 Task: Open a blank worksheet and write heading  Budget GuruAdd Categories in a column and its values below  'Housing, Transportation, Groceries, Utilities, Entertainment, Dining Out, Health, Miscellaneous, Savings & Total. 'Add Budgeted amount in next column and its values below  $1,500, $300, $400, $200, $150, $250, $100, $200, $500 & $4,600. Add Actual amountin next column and its values below   $1,400, $280, $420, $180, $170, $230, $120, $180, $520 & $4,500. Add Difference in next column and its values below  -$100, -$20, +$20, -$20, +$20, -$20, +$20, -$20, +$20 & -$100Save page AssetVal logbookbook
Action: Mouse pressed left at (195, 53)
Screenshot: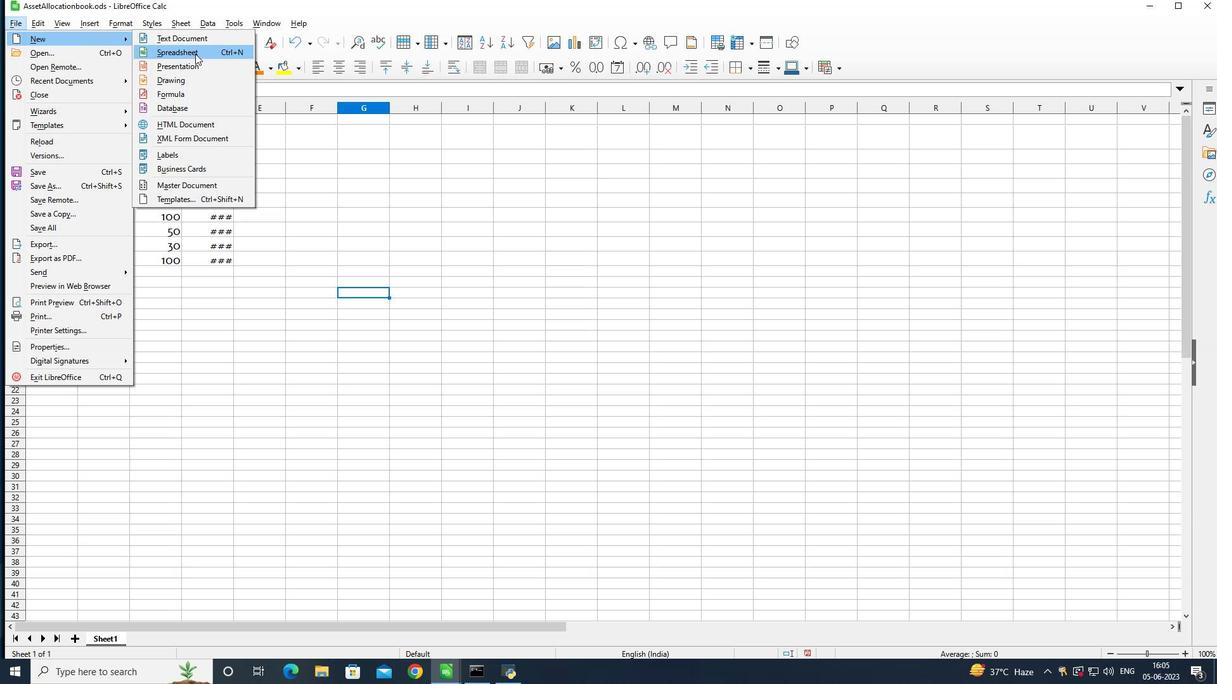
Action: Mouse moved to (83, 126)
Screenshot: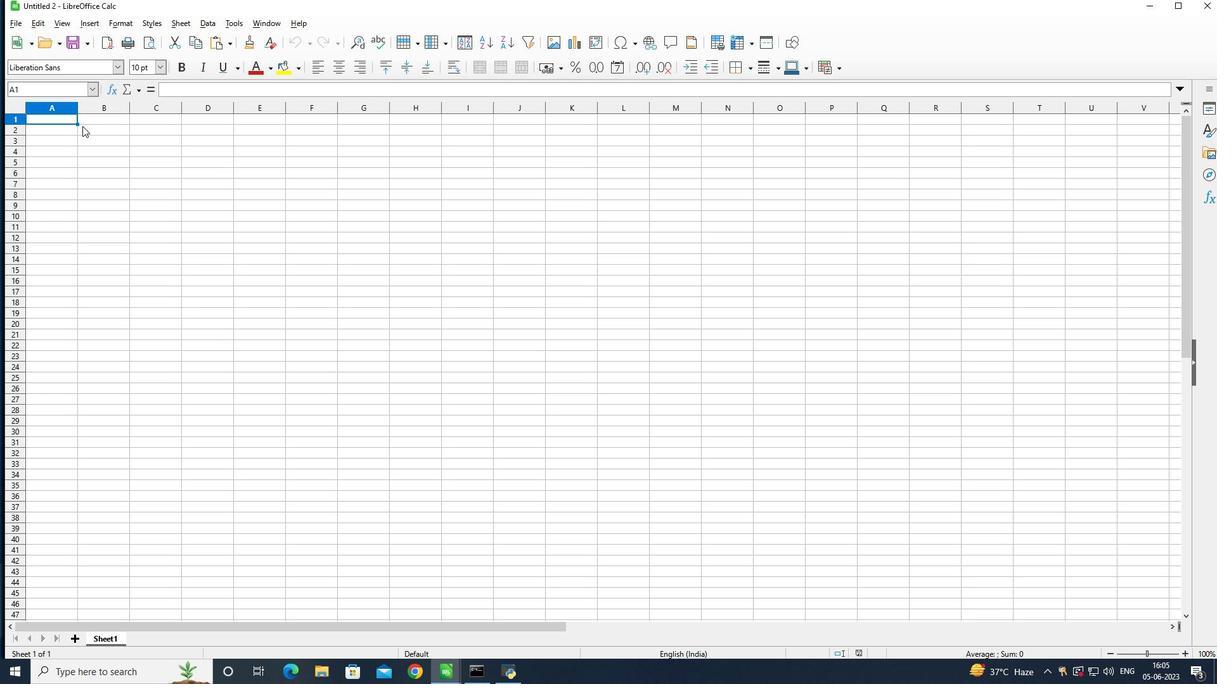 
Action: Mouse pressed left at (83, 126)
Screenshot: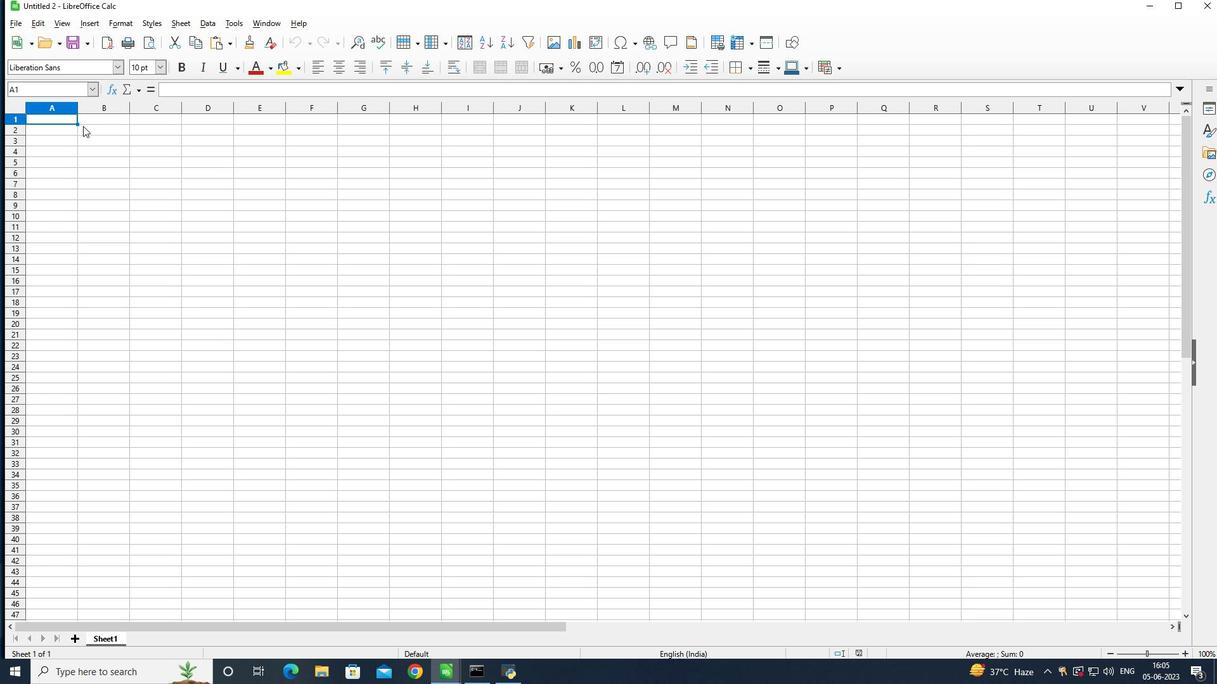 
Action: Mouse moved to (150, 116)
Screenshot: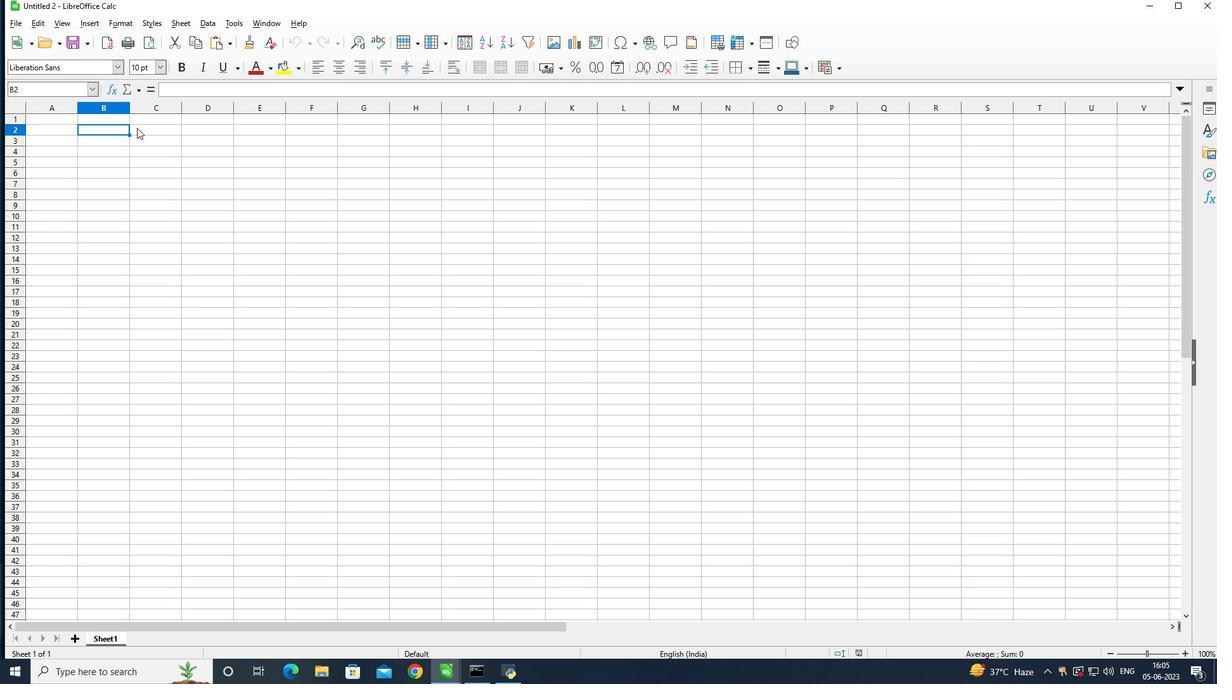 
Action: Key pressed <Key.shift>Budget<Key.space><Key.shift><Key.shift><Key.shift>Guru<Key.enter>
Screenshot: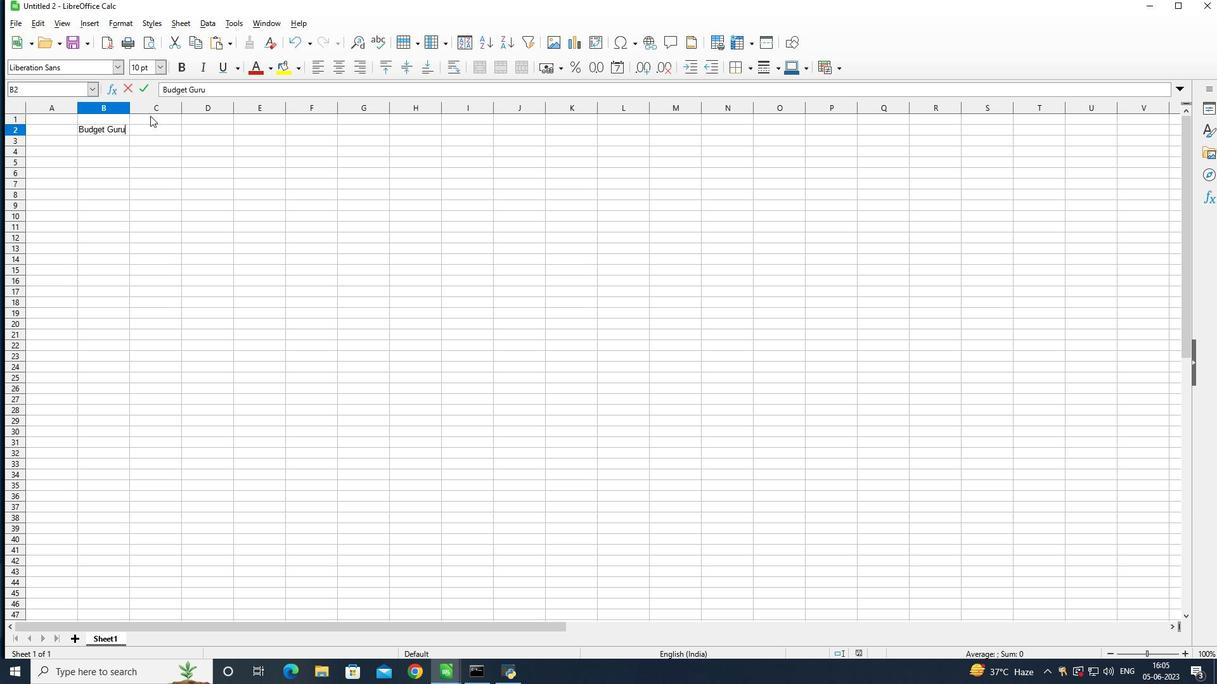 
Action: Mouse moved to (40, 138)
Screenshot: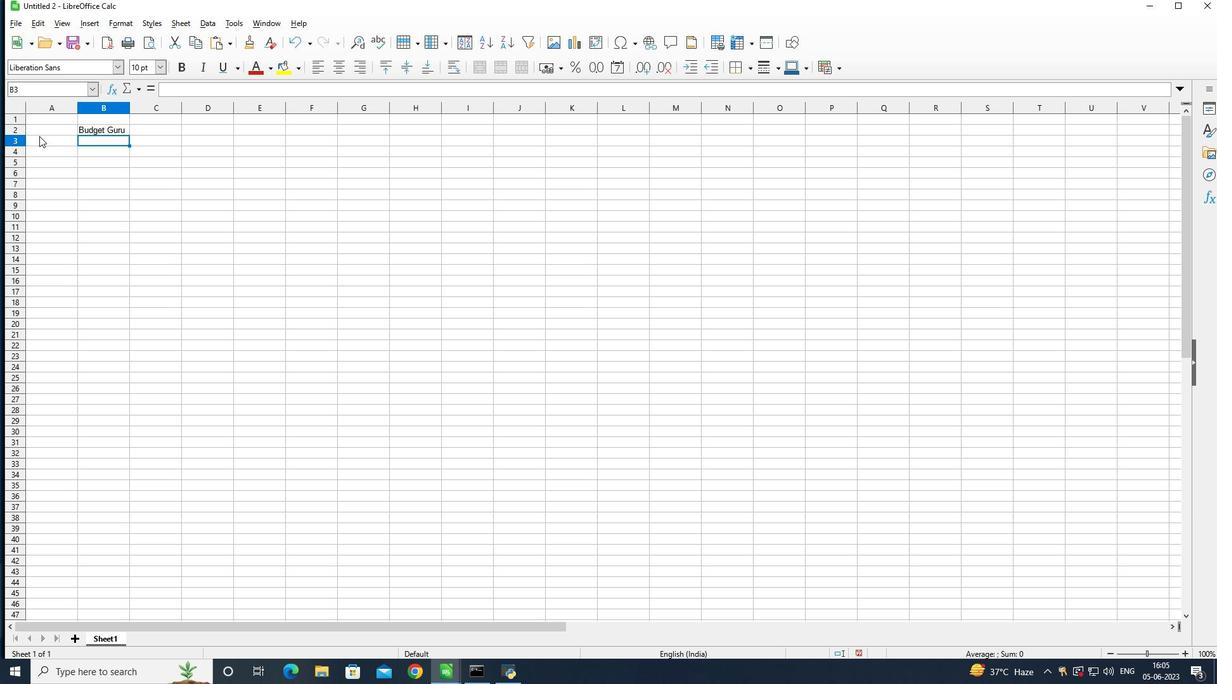 
Action: Mouse pressed left at (40, 138)
Screenshot: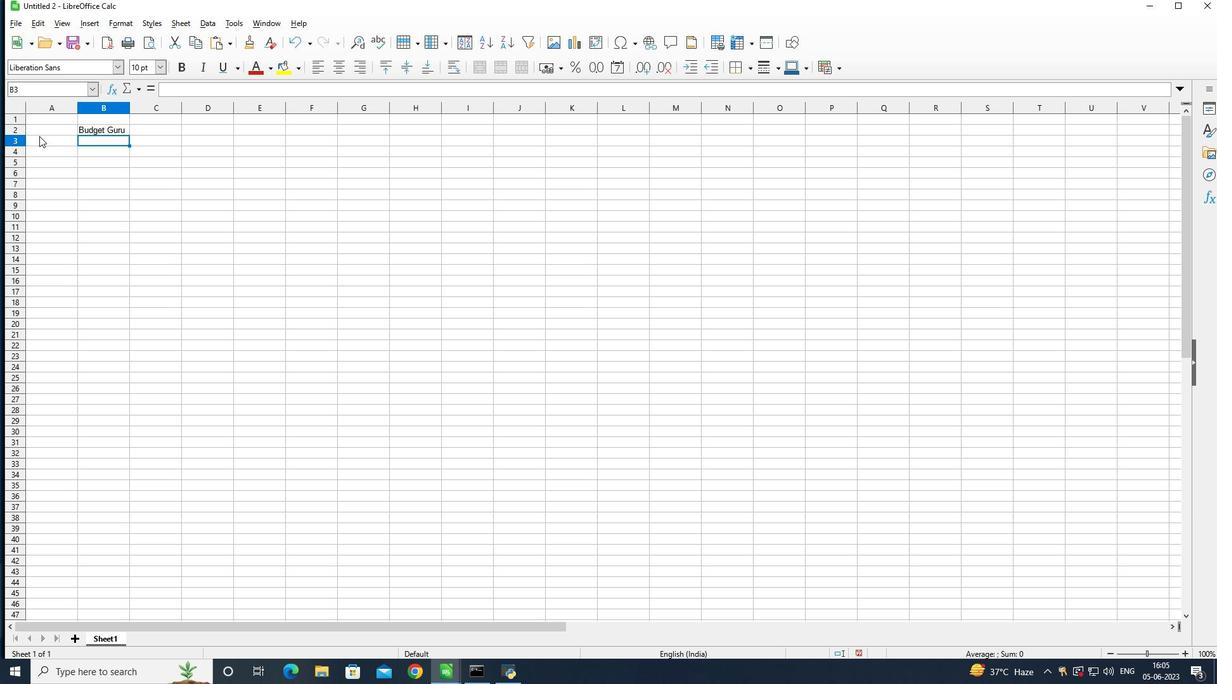 
Action: Mouse moved to (122, 166)
Screenshot: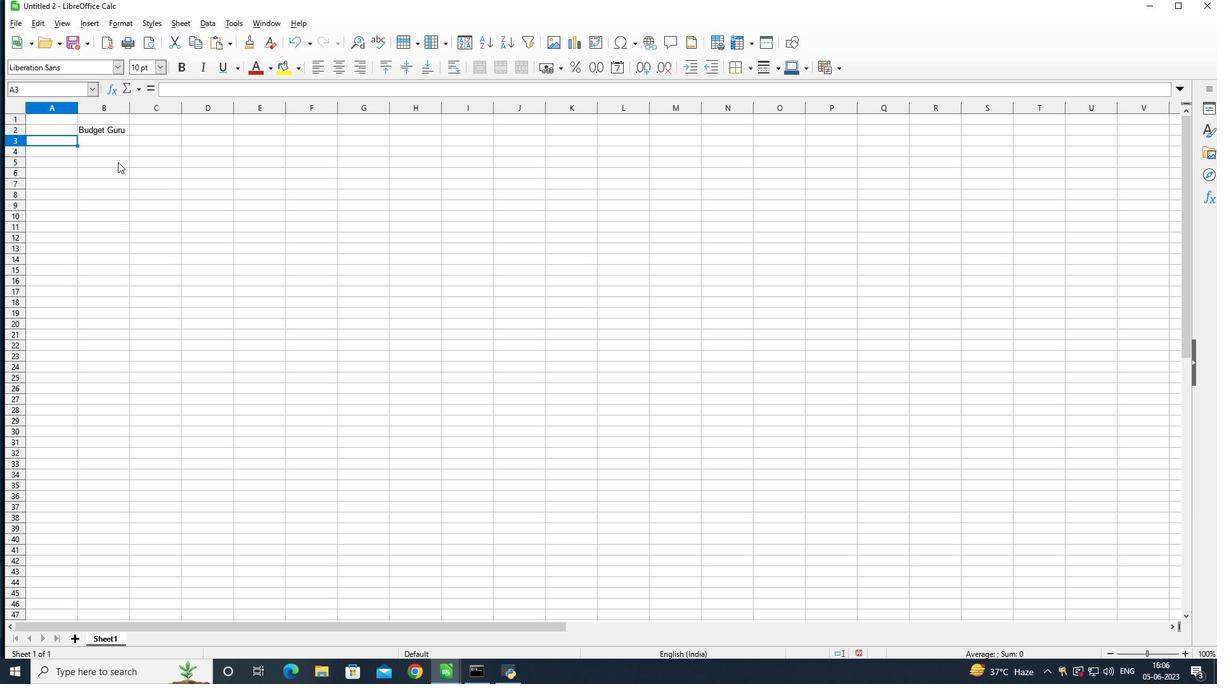
Action: Key pressed <Key.shift>Categories<Key.enter><Key.shift>Housing<Key.enter><Key.shift>Transportation<Key.enter><Key.shift>Groero<Key.backspace>ies<Key.enter><Key.shift><Key.shift><Key.shift><Key.shift>Utilities<Key.enter><Key.shift><Key.shift><Key.shift><Key.shift><Key.shift><Key.shift><Key.shift>Entertainment<Key.enter><Key.shift>Dining<Key.space><Key.shift>Out<Key.enter><Key.shift>Health<Key.enter><Key.shift>Miscellaneouss<Key.enter><Key.shift>Saving<Key.enter><Key.shift>Total<Key.enter>
Screenshot: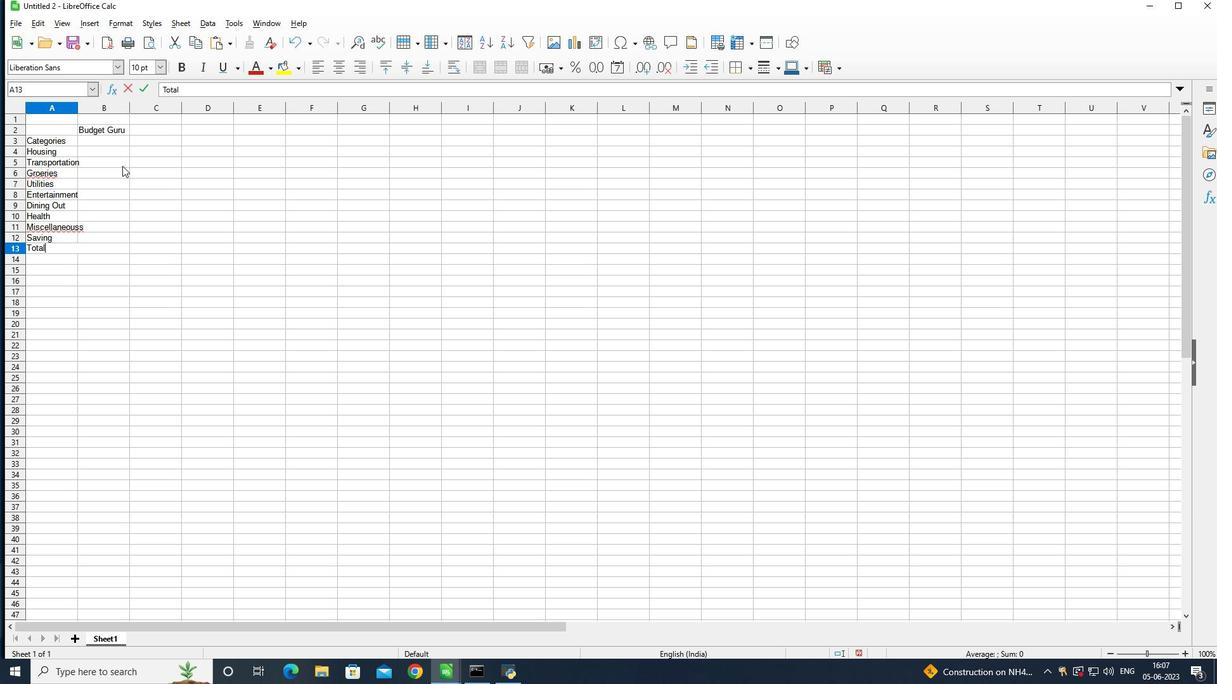 
Action: Mouse moved to (77, 104)
Screenshot: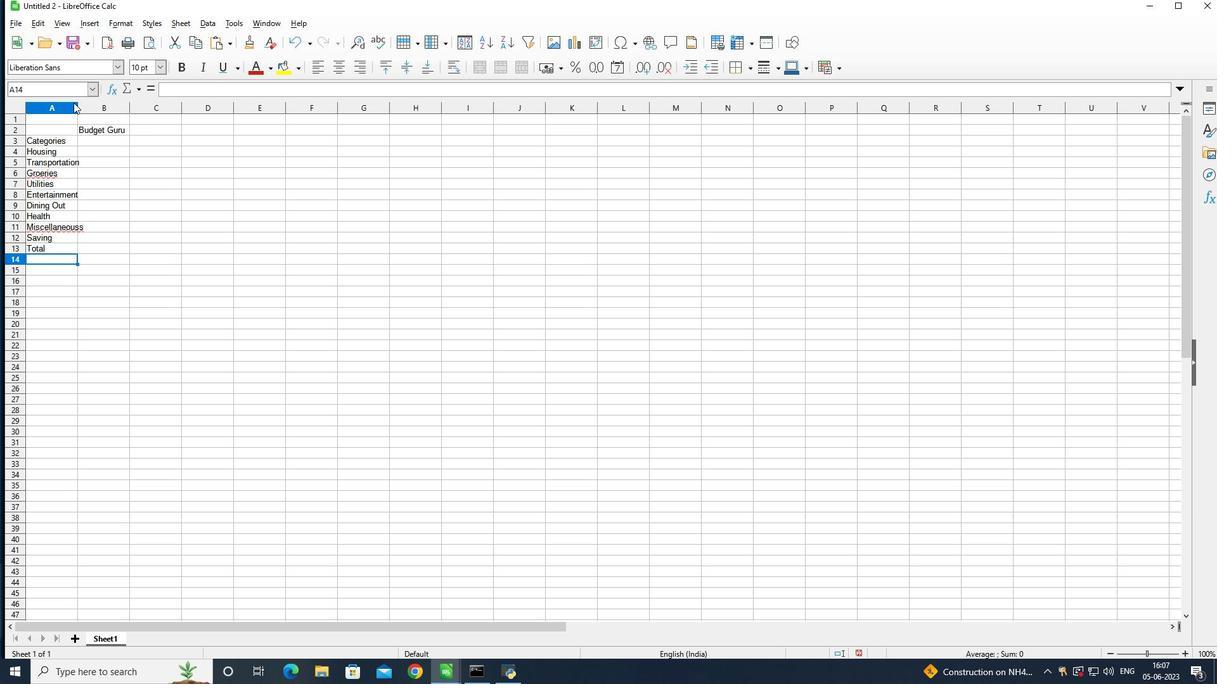 
Action: Mouse pressed left at (77, 104)
Screenshot: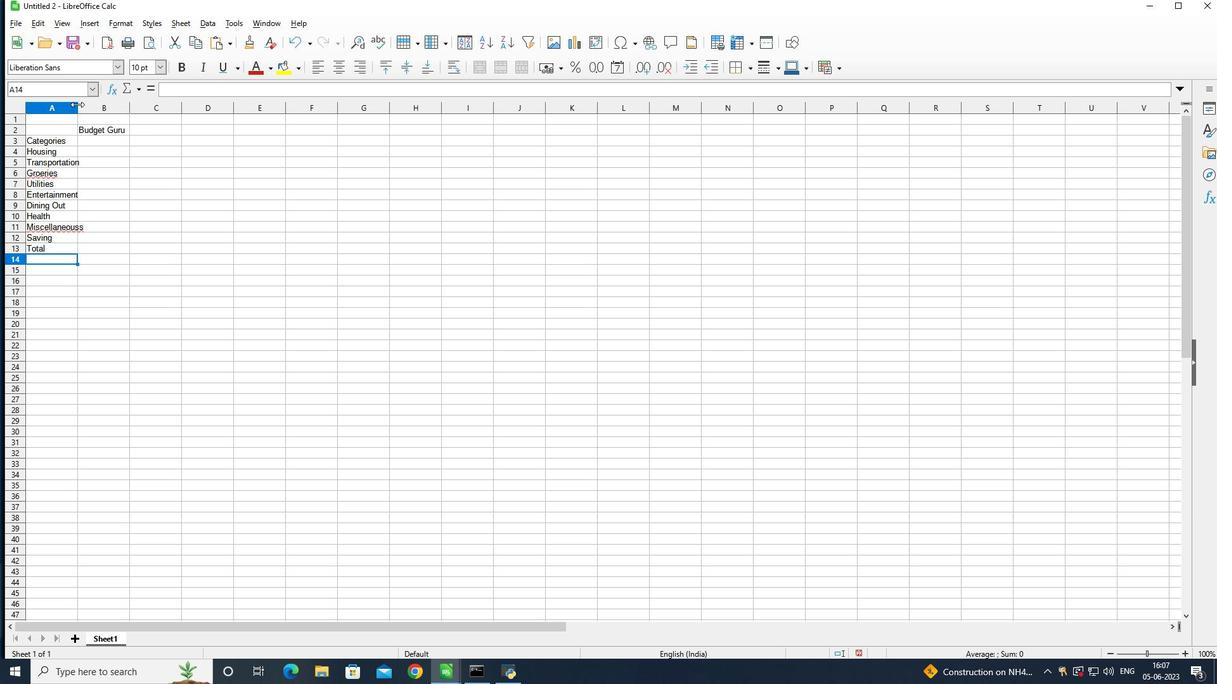 
Action: Mouse moved to (173, 105)
Screenshot: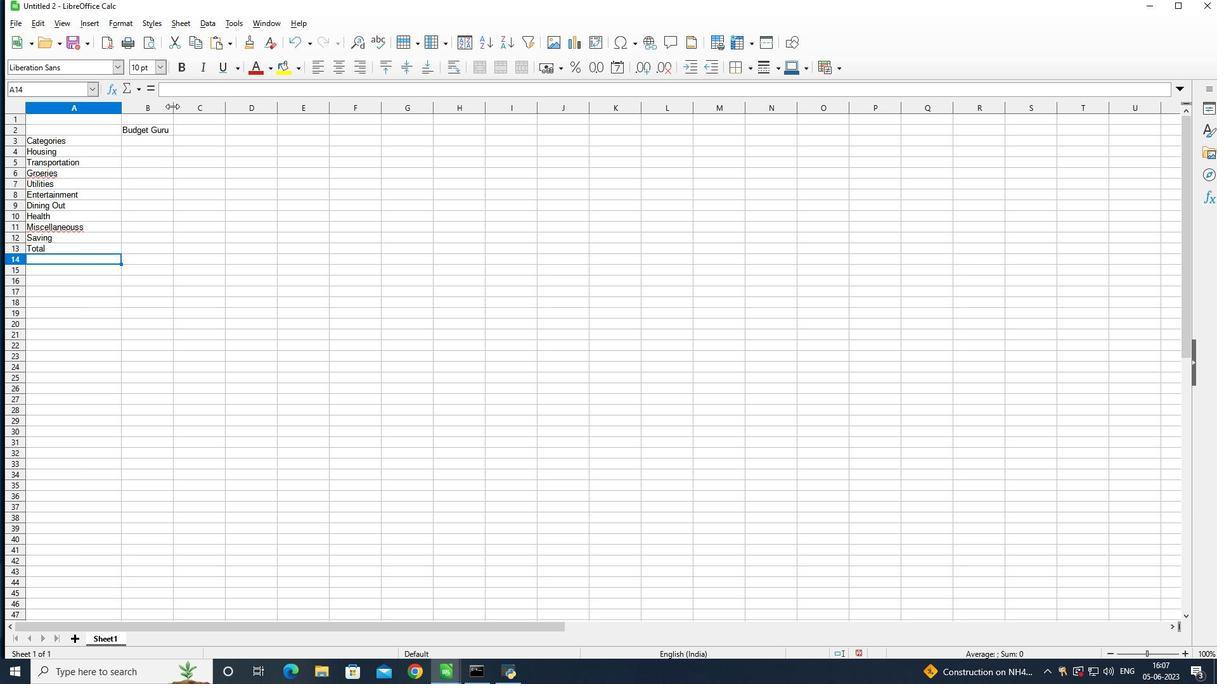 
Action: Mouse pressed left at (173, 105)
Screenshot: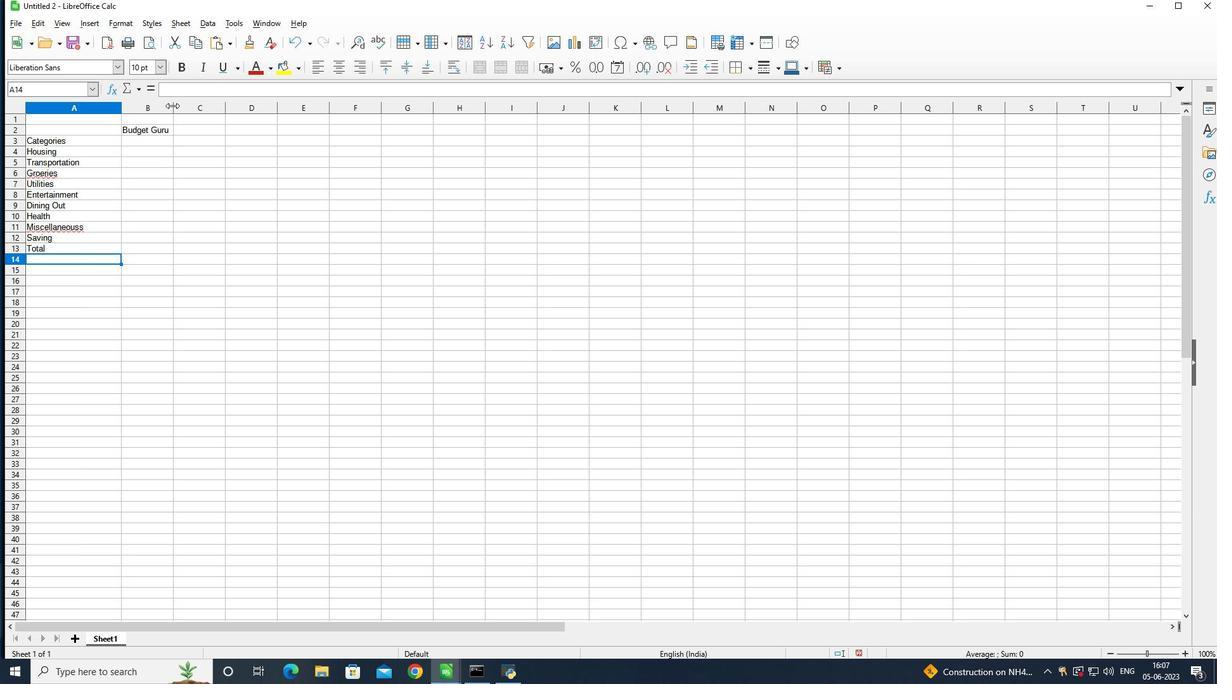 
Action: Mouse moved to (147, 141)
Screenshot: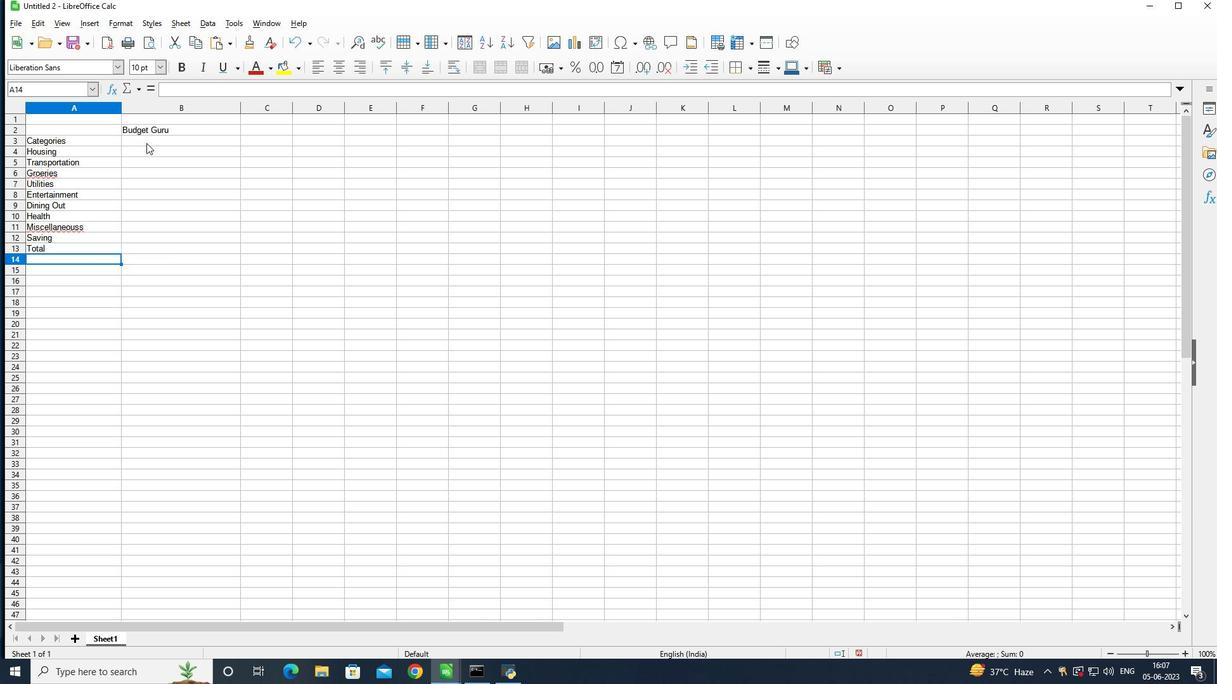 
Action: Mouse pressed left at (147, 141)
Screenshot: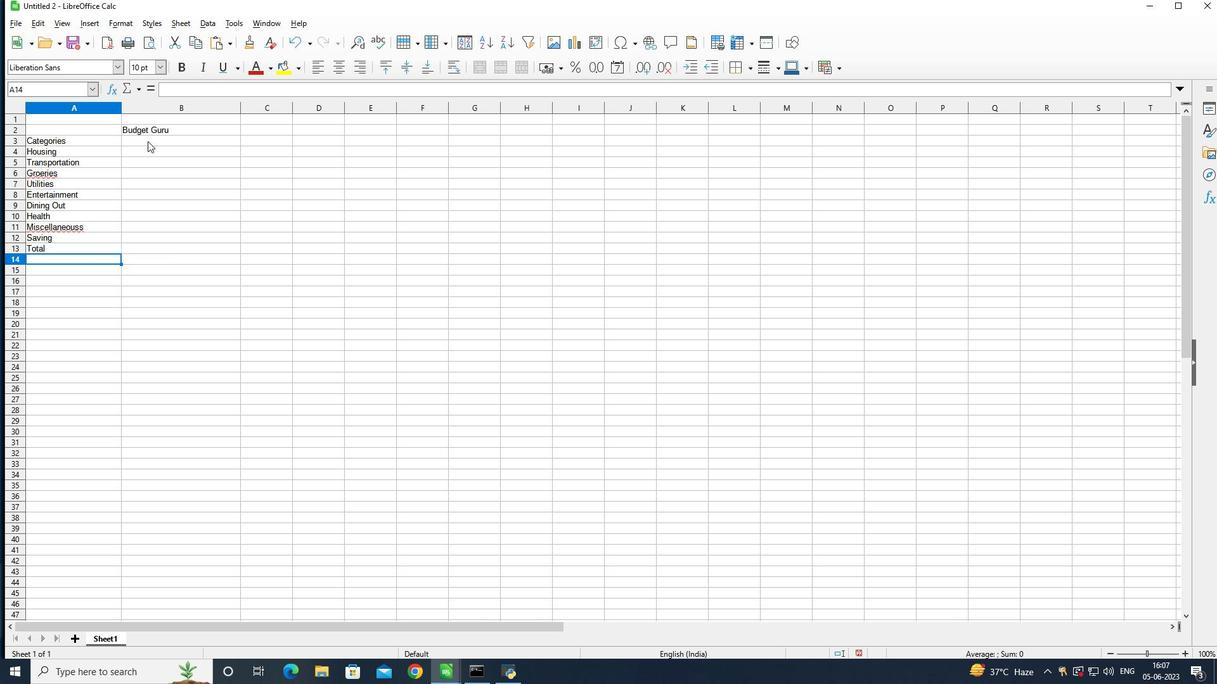 
Action: Mouse moved to (149, 149)
Screenshot: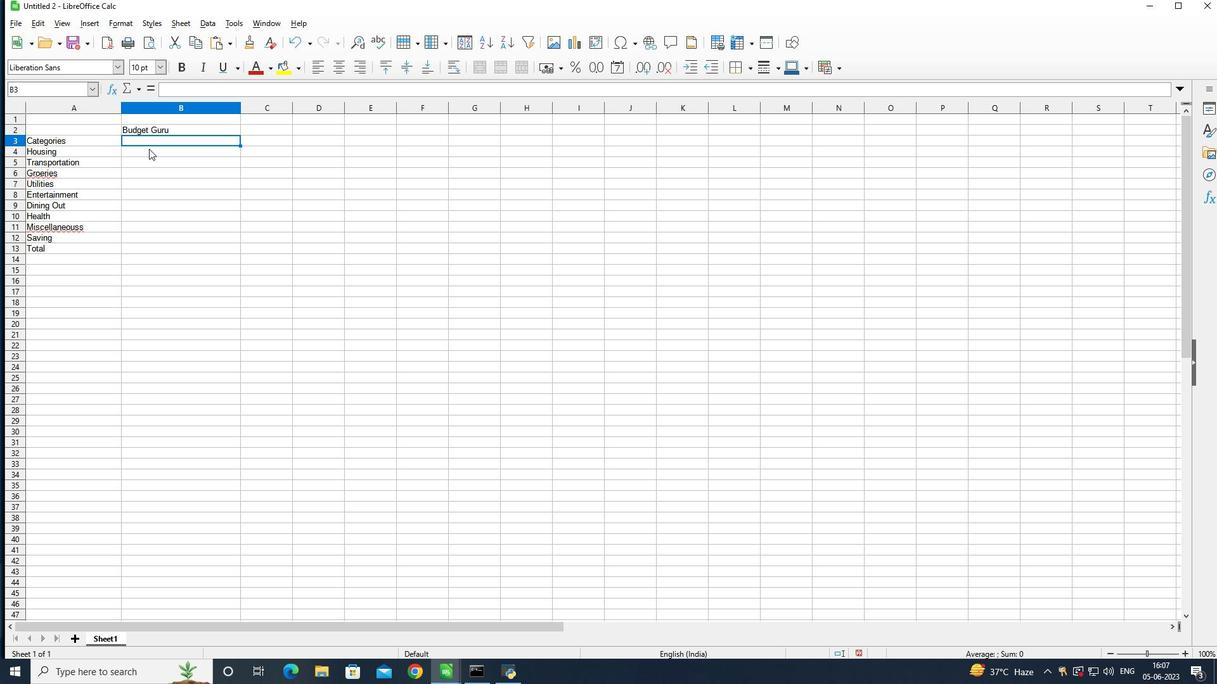 
Action: Key pressed <Key.shift>Budget<Key.space><Key.shift>mount<Key.backspace><Key.backspace><Key.backspace><Key.backspace><Key.backspace>amount<Key.enter>1500<Key.enter>300<Key.enter>400<Key.enter>200<Key.enter>150<Key.enter>250<Key.enter>100<Key.enter>200<Key.enter>500<Key.enter>
Screenshot: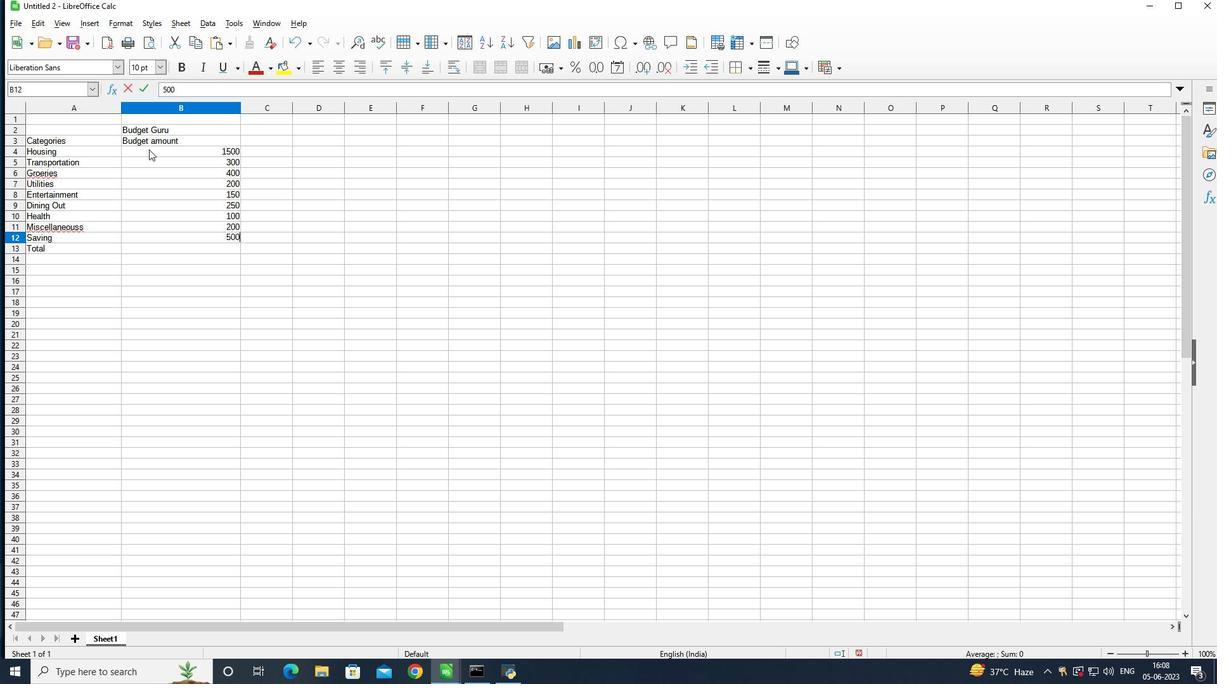 
Action: Mouse moved to (223, 154)
Screenshot: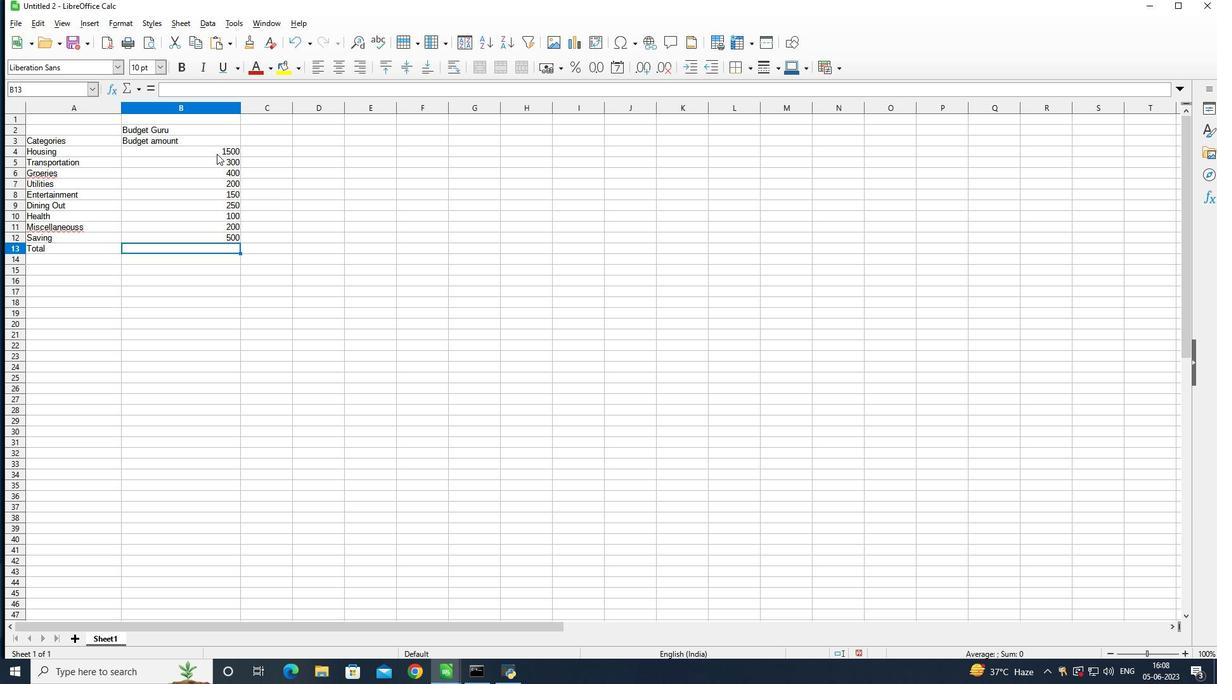 
Action: Key pressed 4600
Screenshot: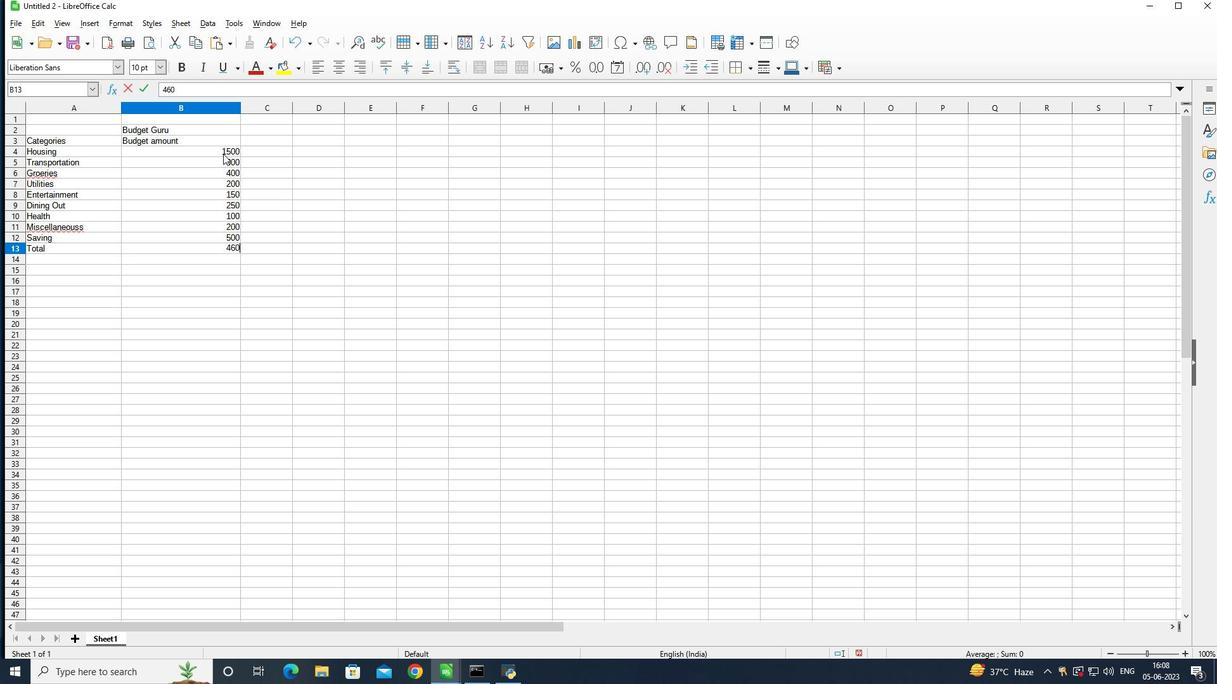 
Action: Mouse moved to (266, 139)
Screenshot: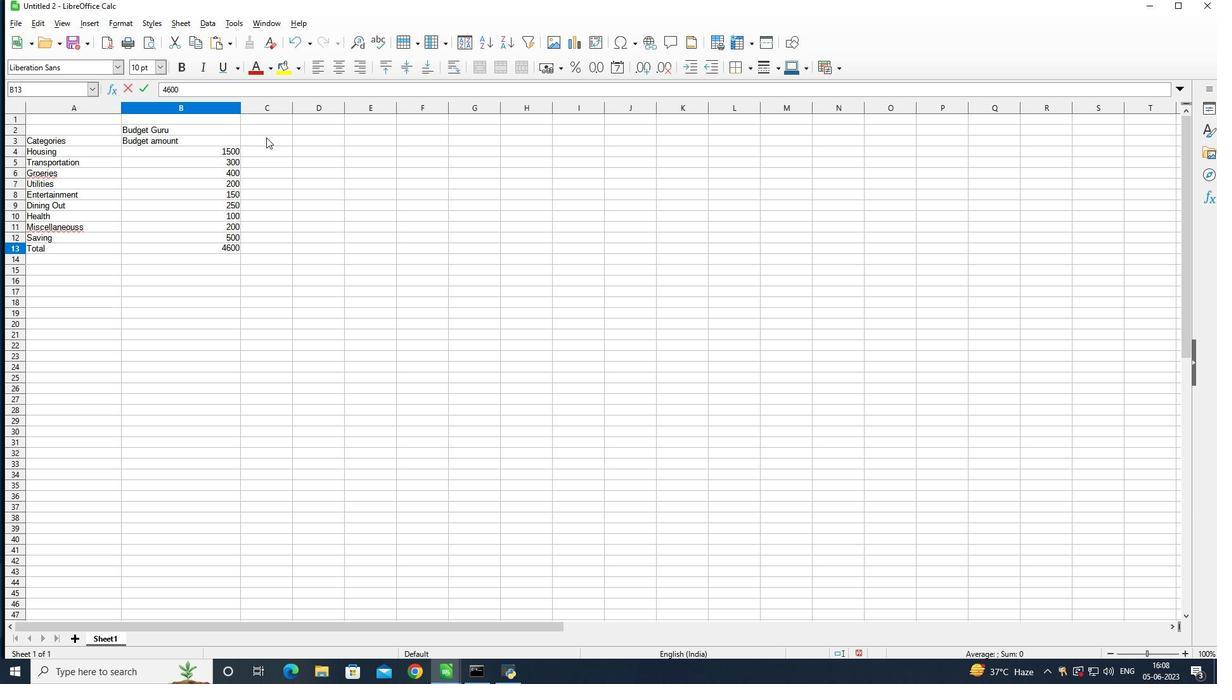 
Action: Mouse pressed left at (266, 139)
Screenshot: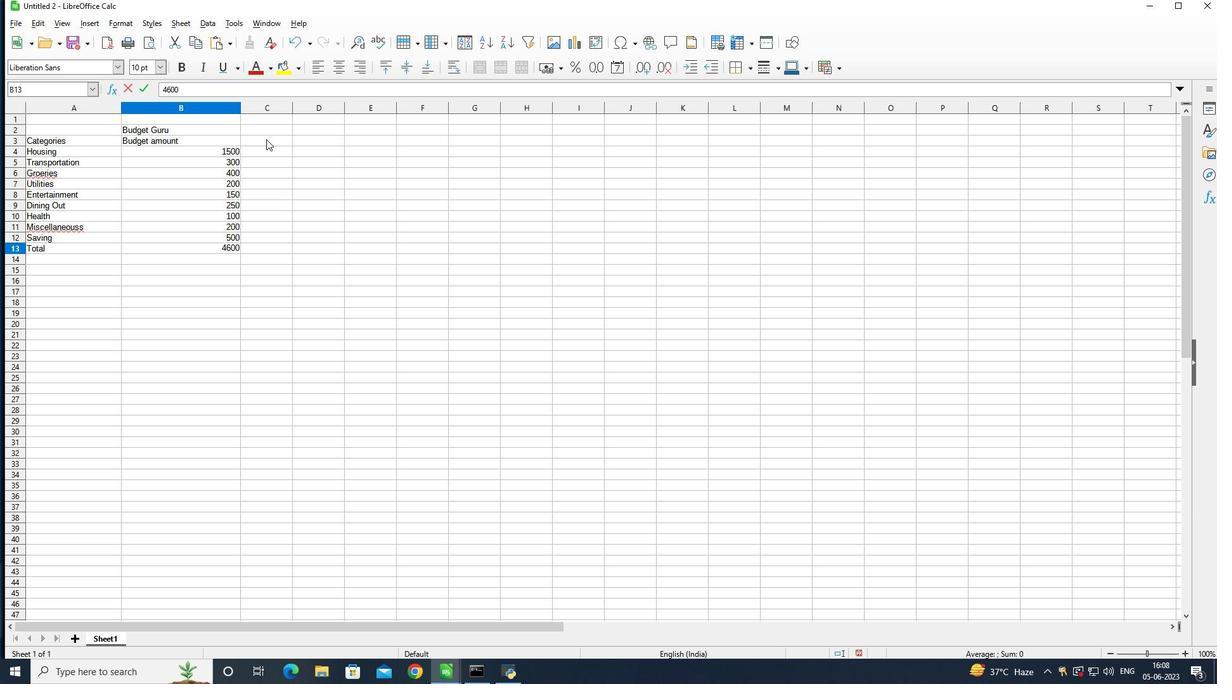 
Action: Mouse moved to (266, 140)
Screenshot: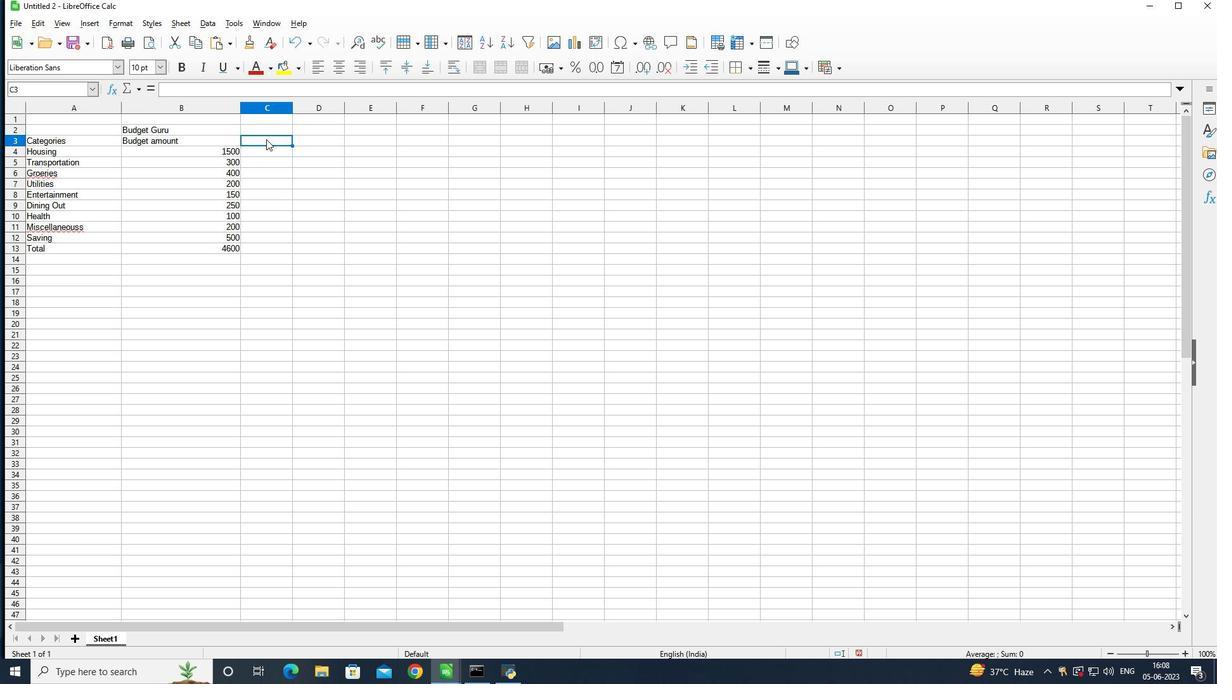 
Action: Key pressed <Key.shift>Actual<Key.space><Key.shift>Amount<Key.enter>
Screenshot: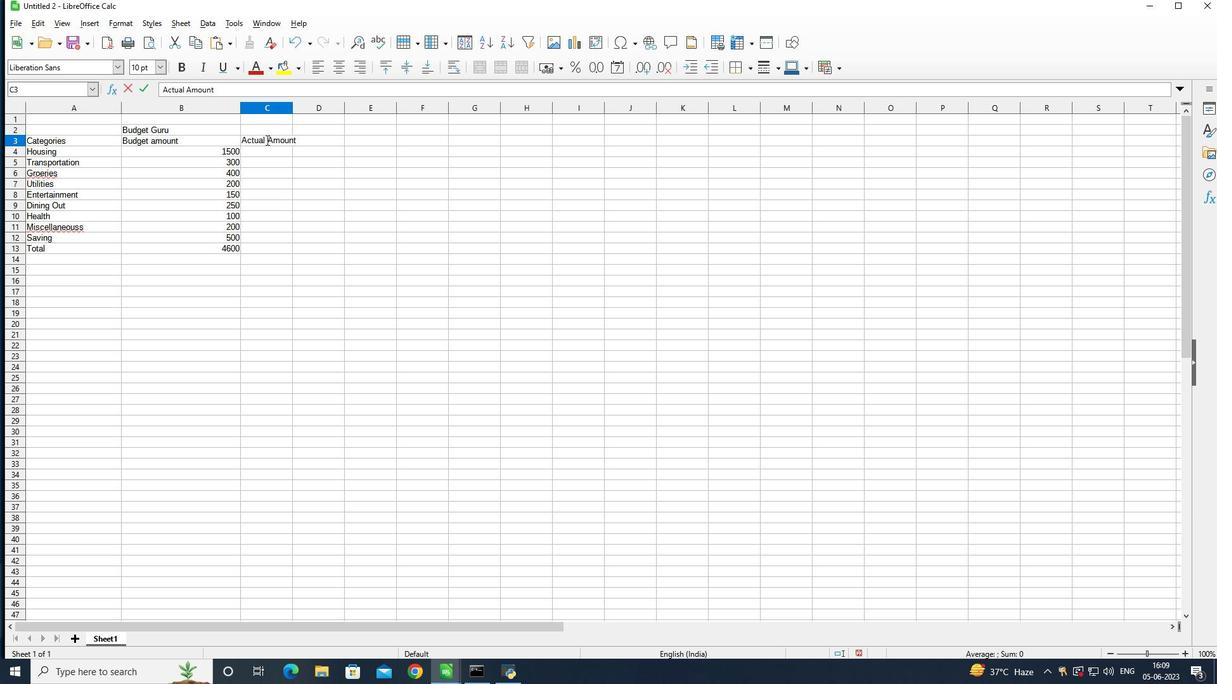 
Action: Mouse moved to (724, 190)
Screenshot: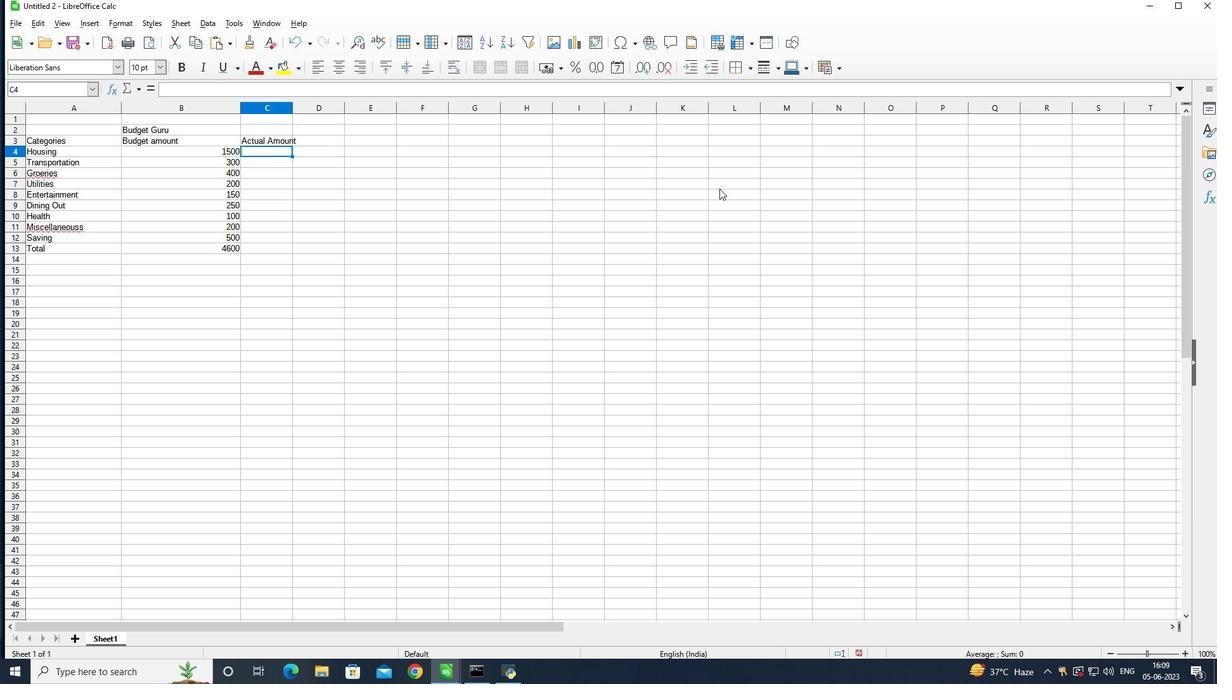 
Action: Key pressed 1
Screenshot: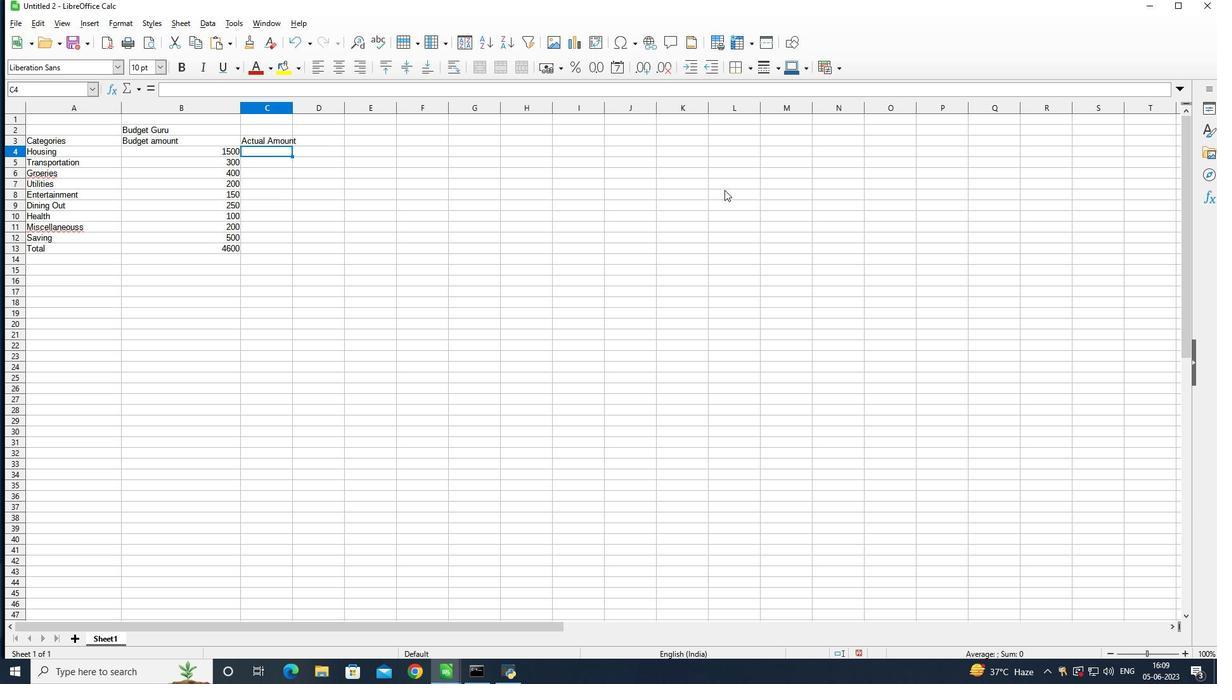 
Action: Mouse moved to (729, 191)
Screenshot: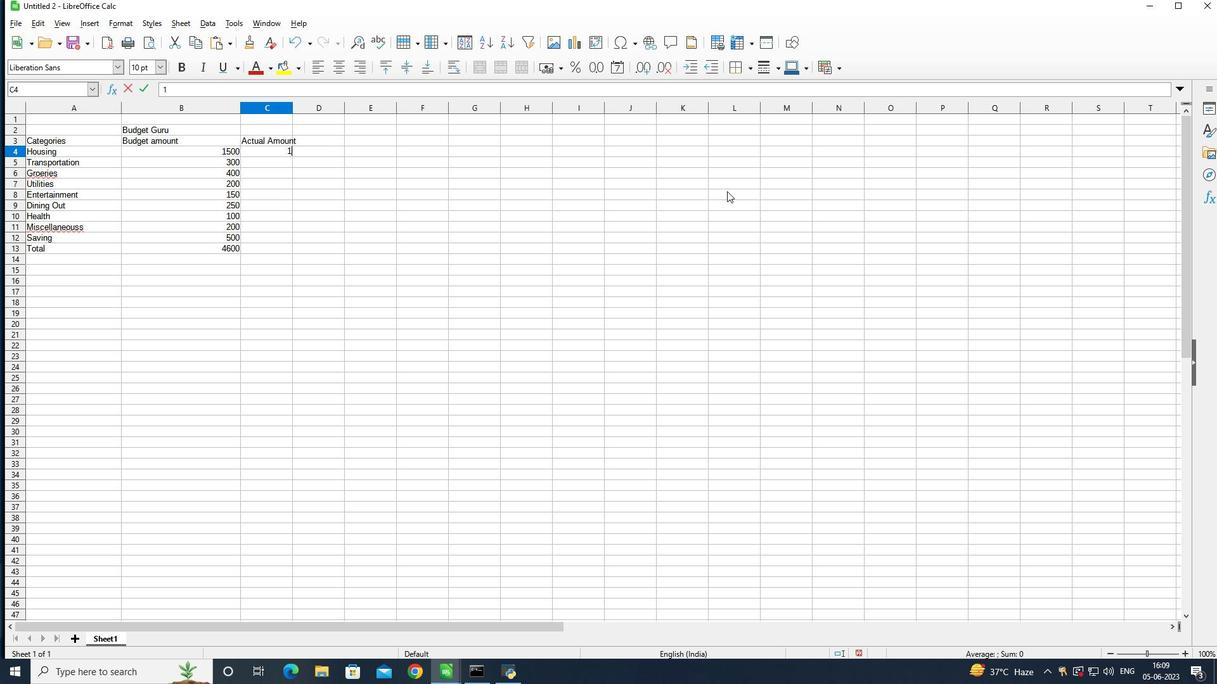 
Action: Key pressed 400<Key.enter>280<Key.enter>2<Key.backspace>4
Screenshot: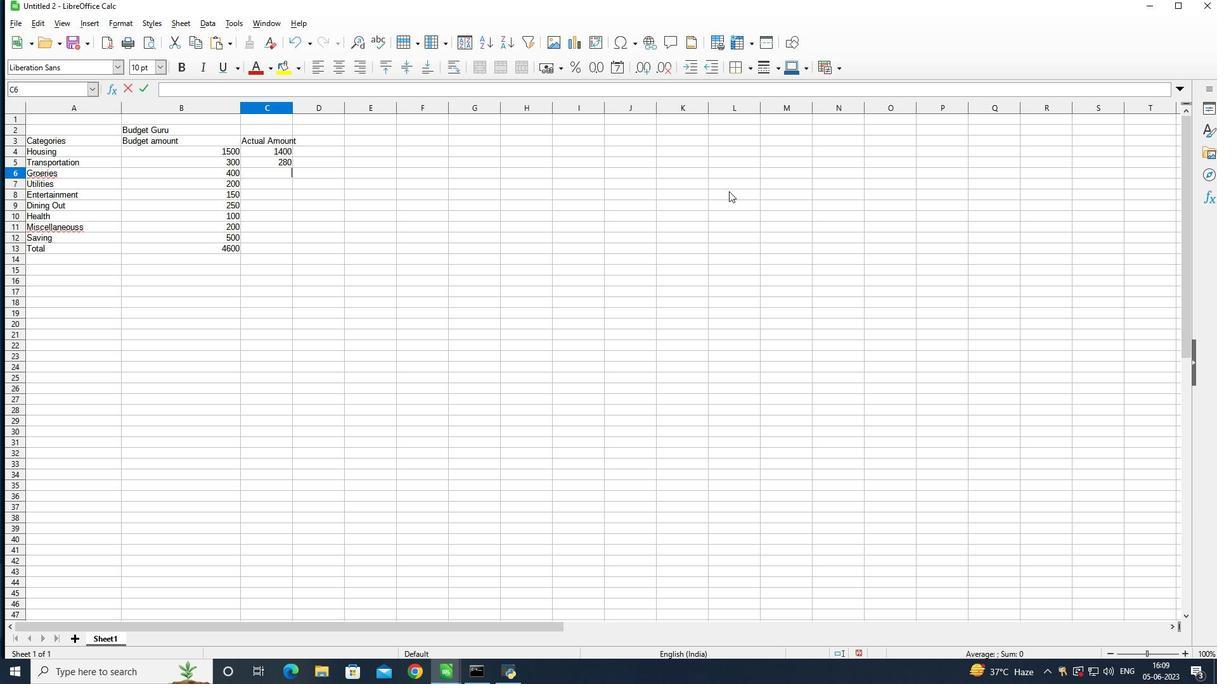 
Action: Mouse moved to (747, 195)
Screenshot: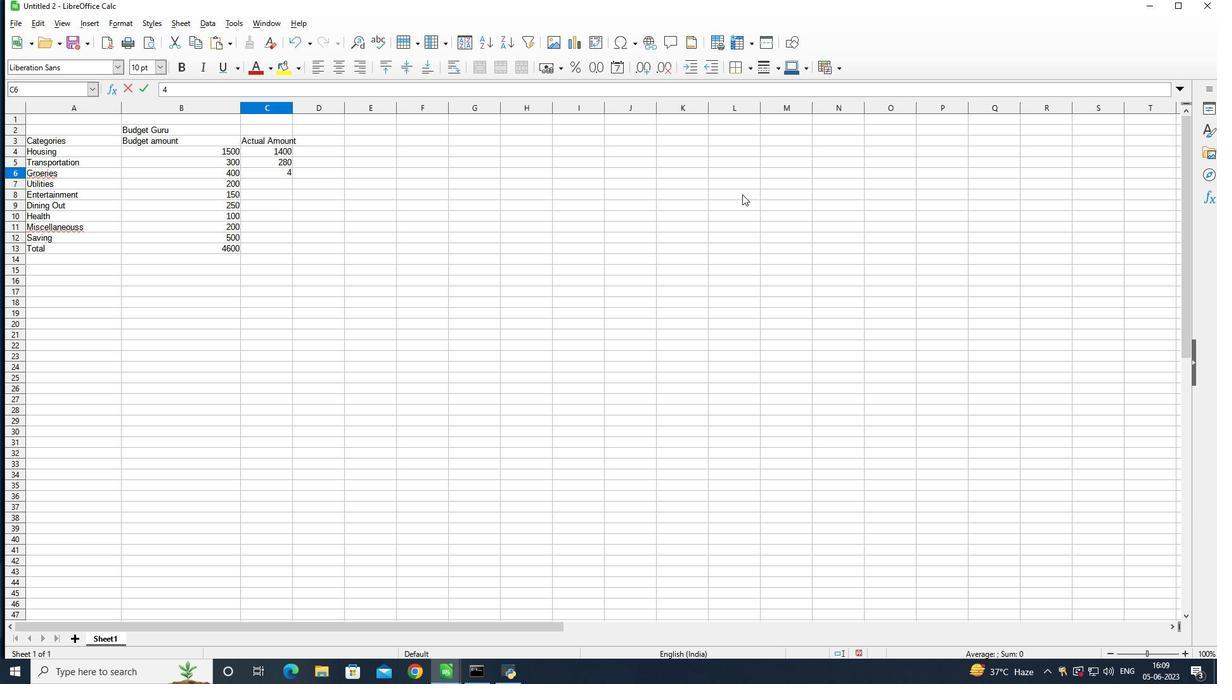 
Action: Key pressed 0
Screenshot: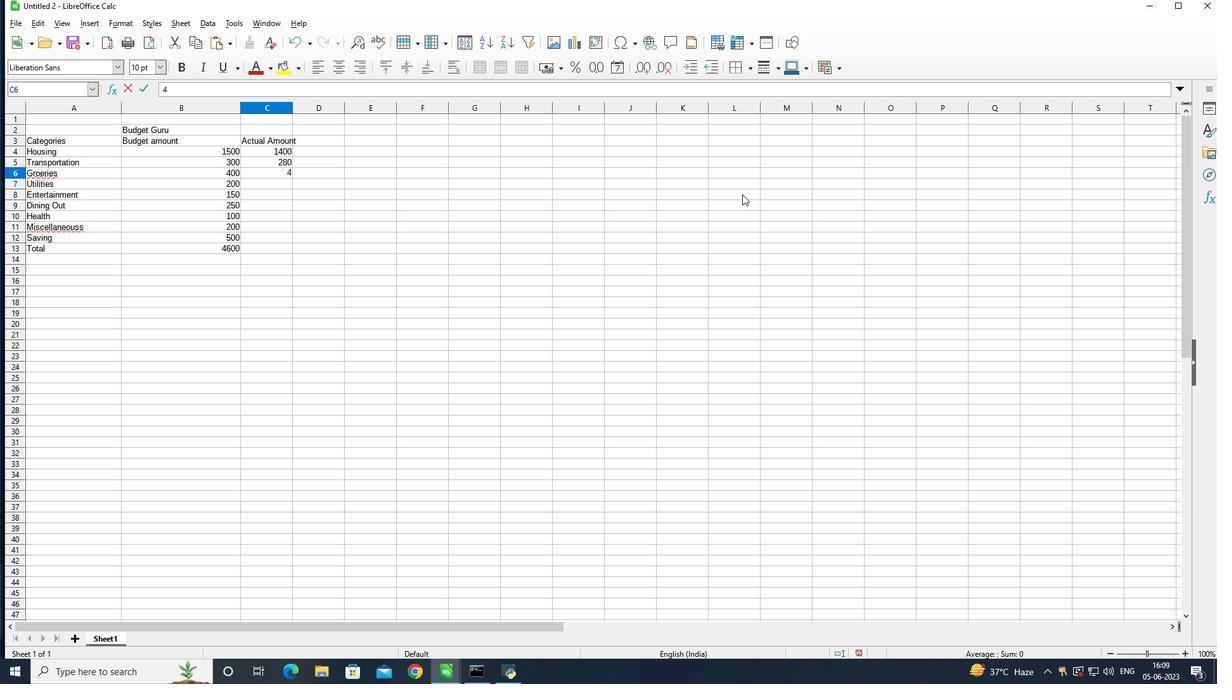 
Action: Mouse moved to (768, 202)
Screenshot: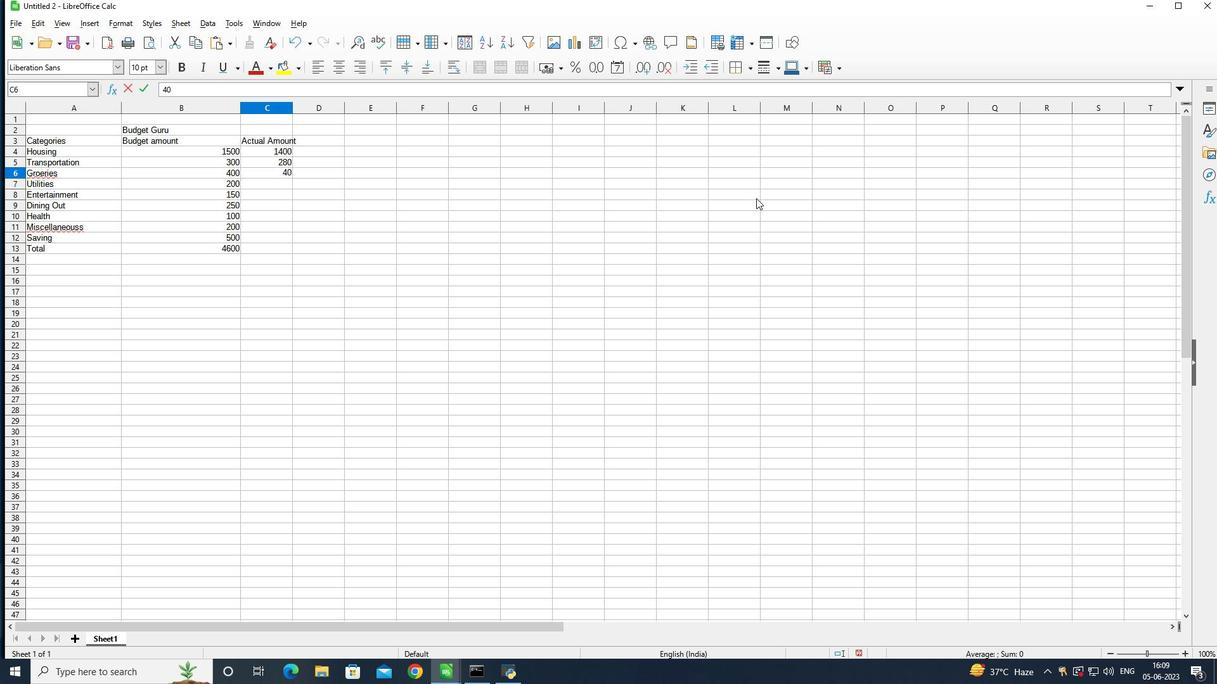 
Action: Key pressed <Key.backspace>
Screenshot: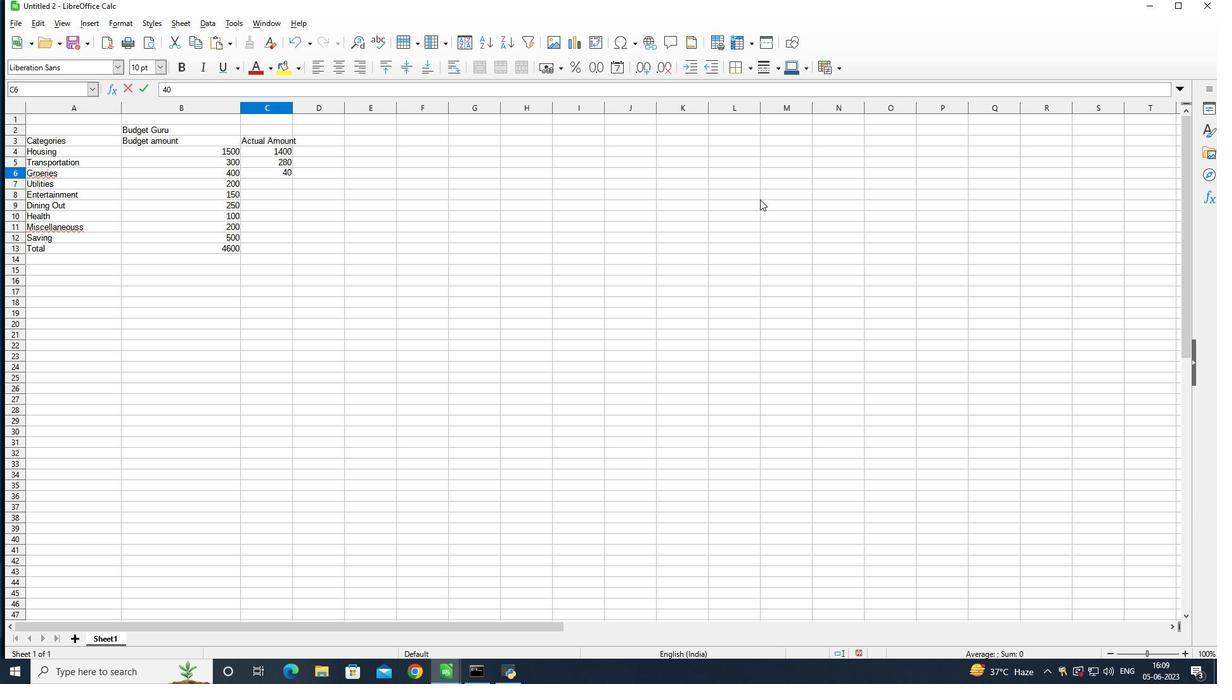 
Action: Mouse moved to (768, 202)
Screenshot: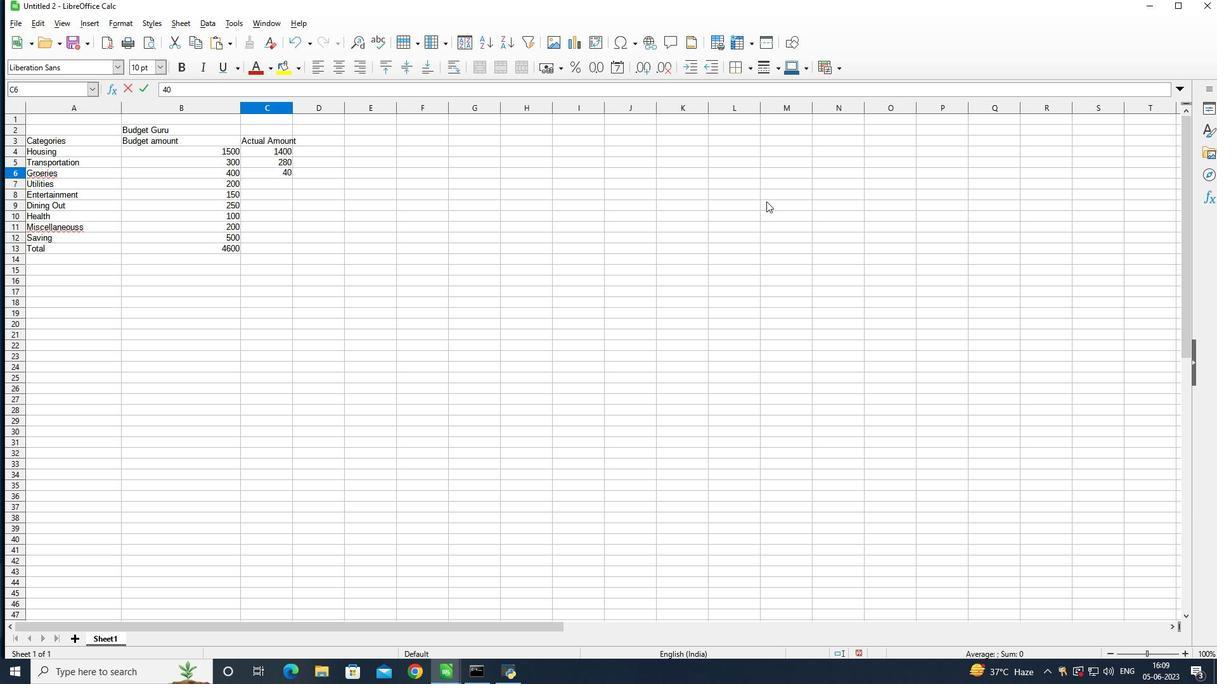
Action: Key pressed <Key.backspace>2<Key.backspace>02
Screenshot: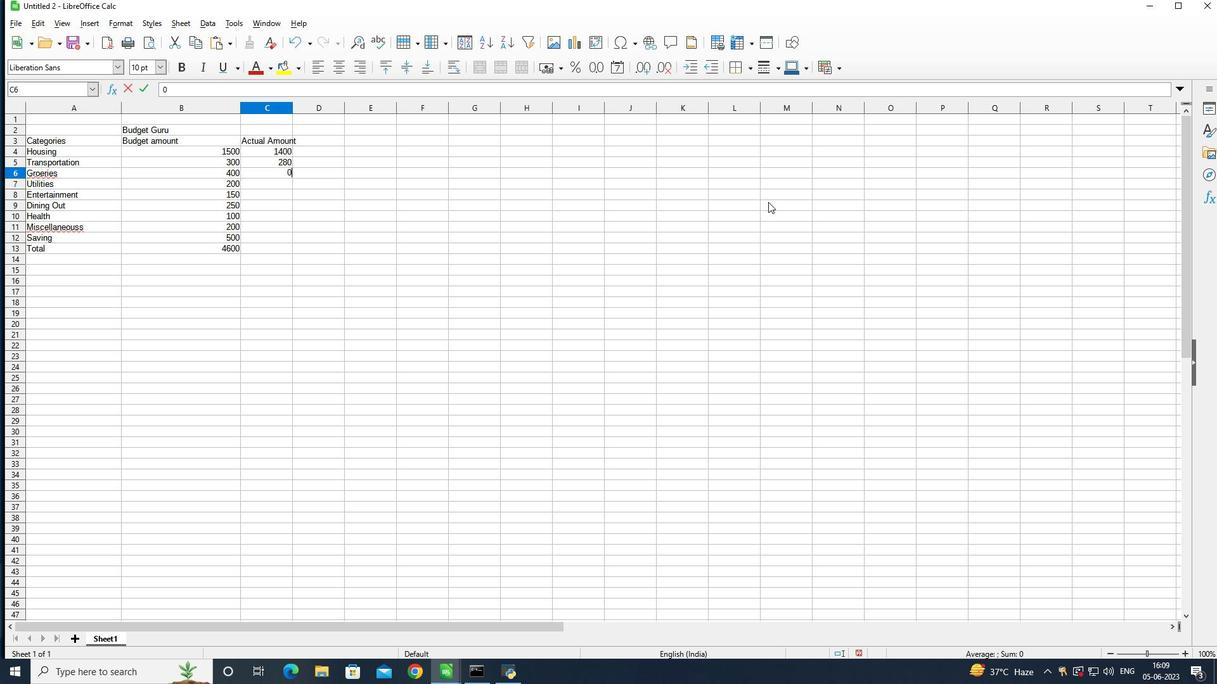 
Action: Mouse moved to (769, 202)
Screenshot: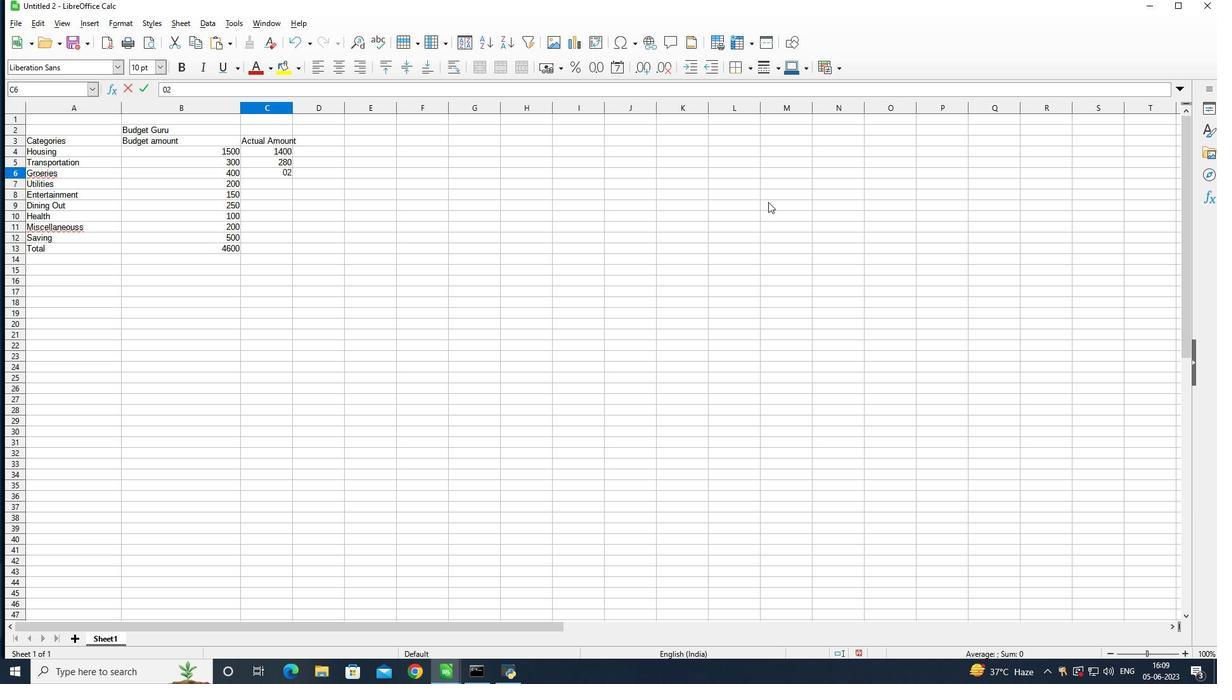 
Action: Key pressed <Key.backspace>
Screenshot: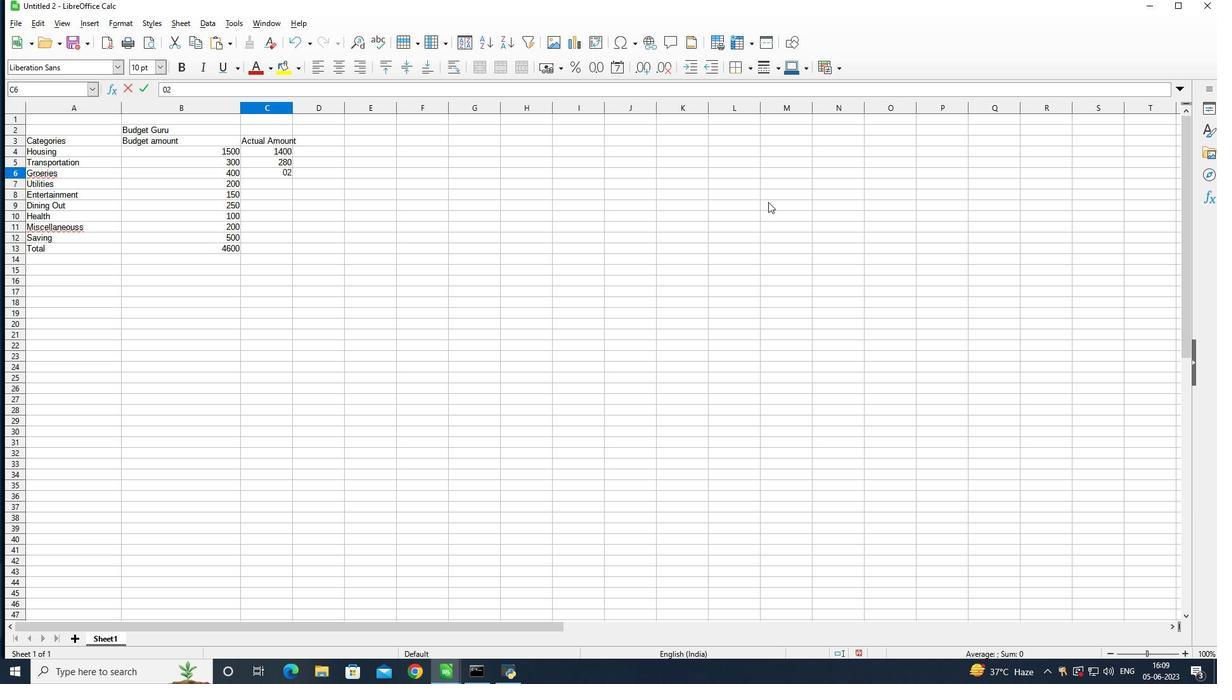 
Action: Mouse moved to (769, 202)
Screenshot: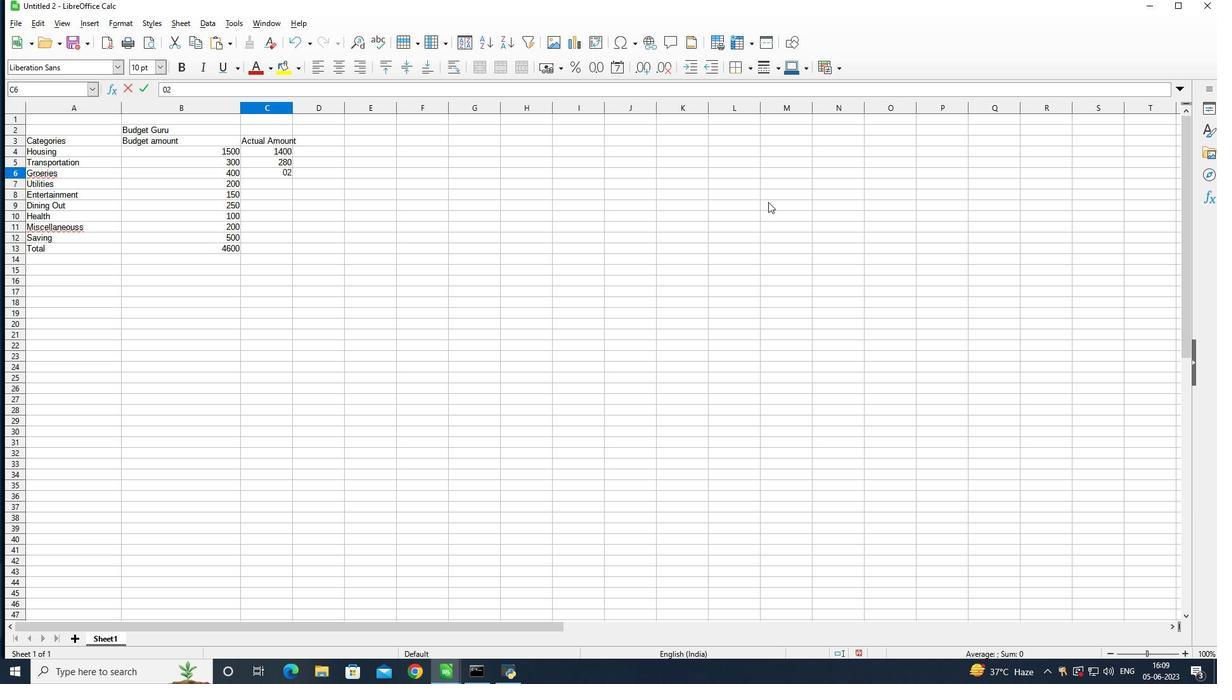 
Action: Key pressed <Key.backspace>420<Key.enter>180<Key.enter>170<Key.enter>23<Key.enter>0<Key.up>230<Key.enter>120<Key.enter>180<Key.enter>520<Key.enter>4500
Screenshot: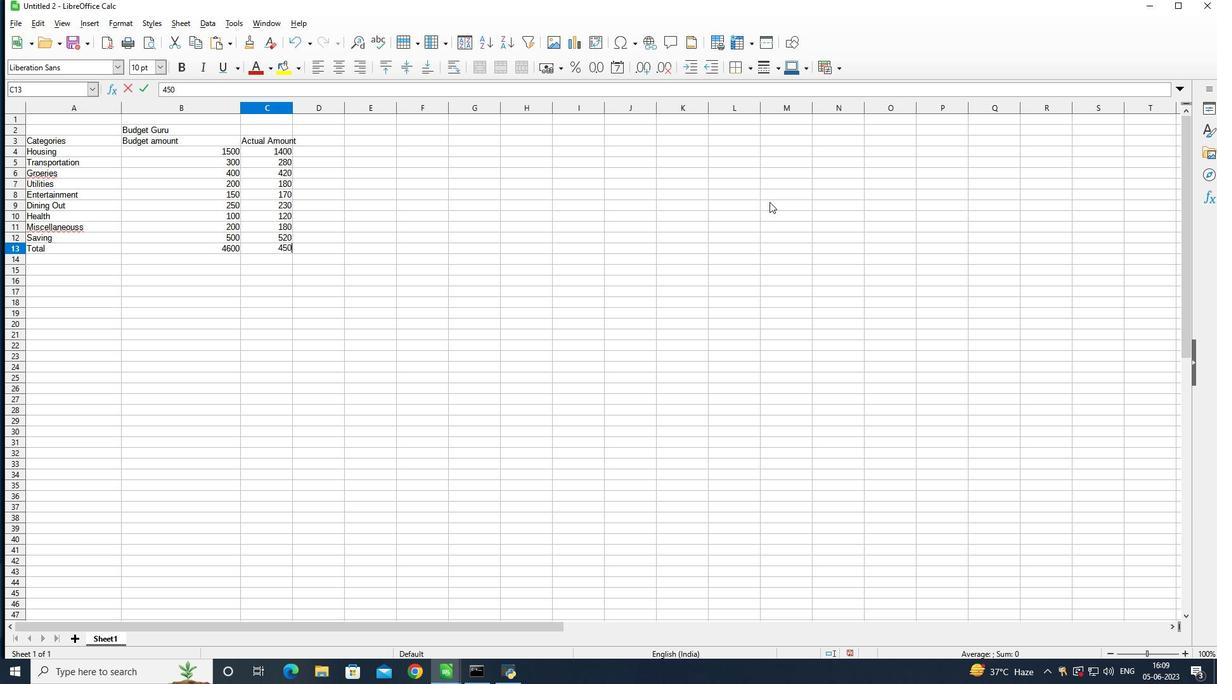 
Action: Mouse moved to (315, 138)
Screenshot: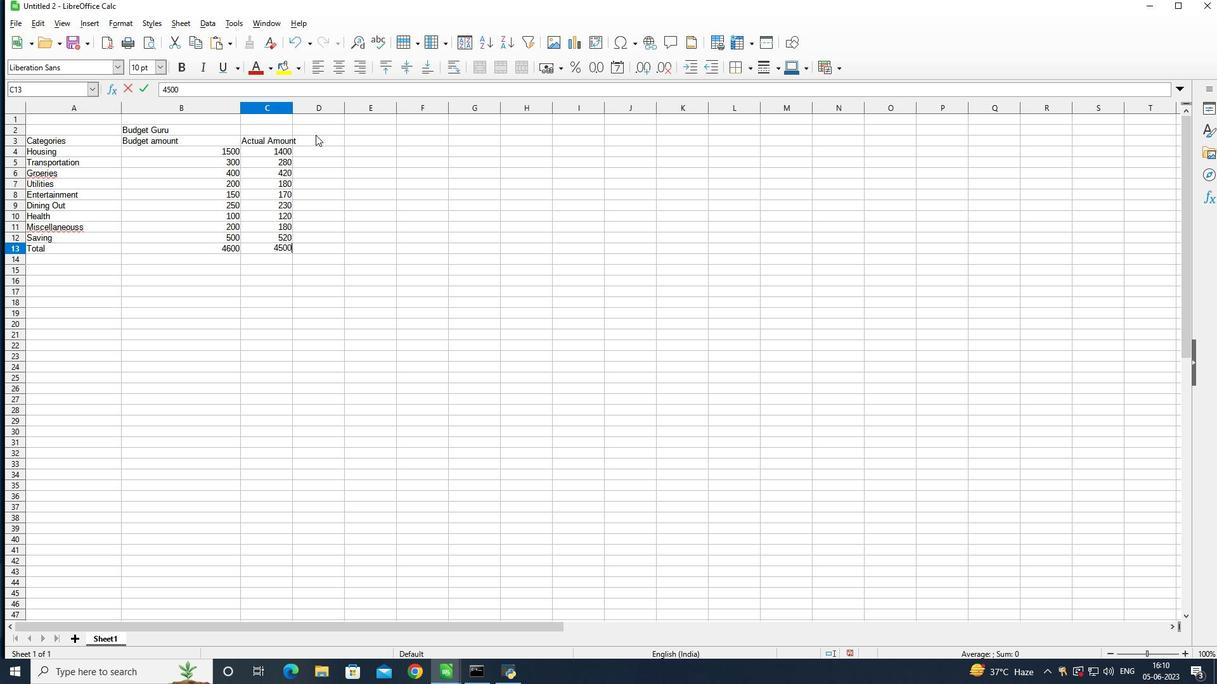 
Action: Mouse pressed left at (315, 138)
Screenshot: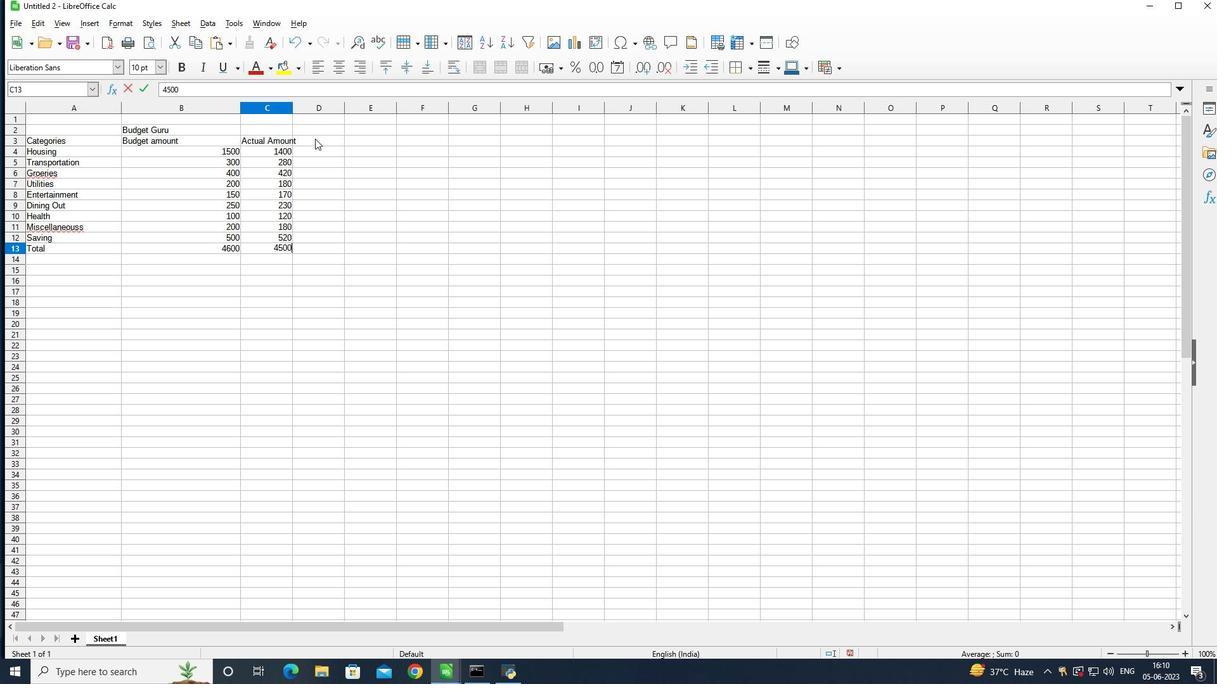 
Action: Mouse moved to (386, 166)
Screenshot: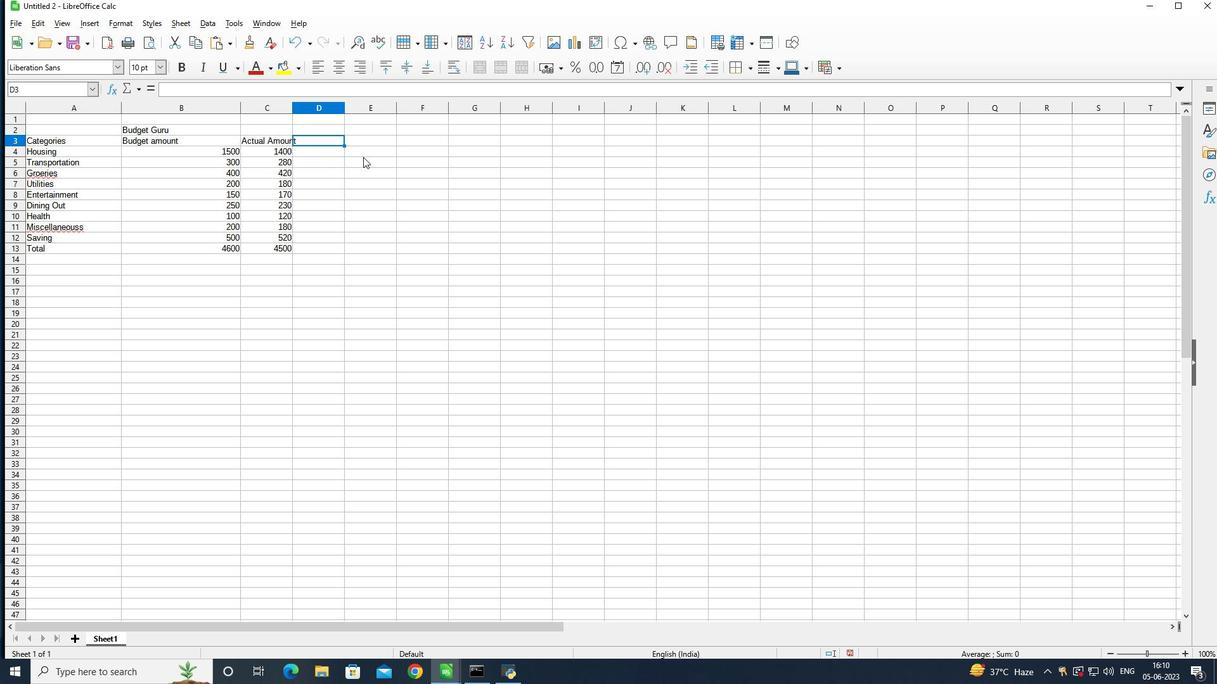 
Action: Key pressed <Key.shift>Differe
Screenshot: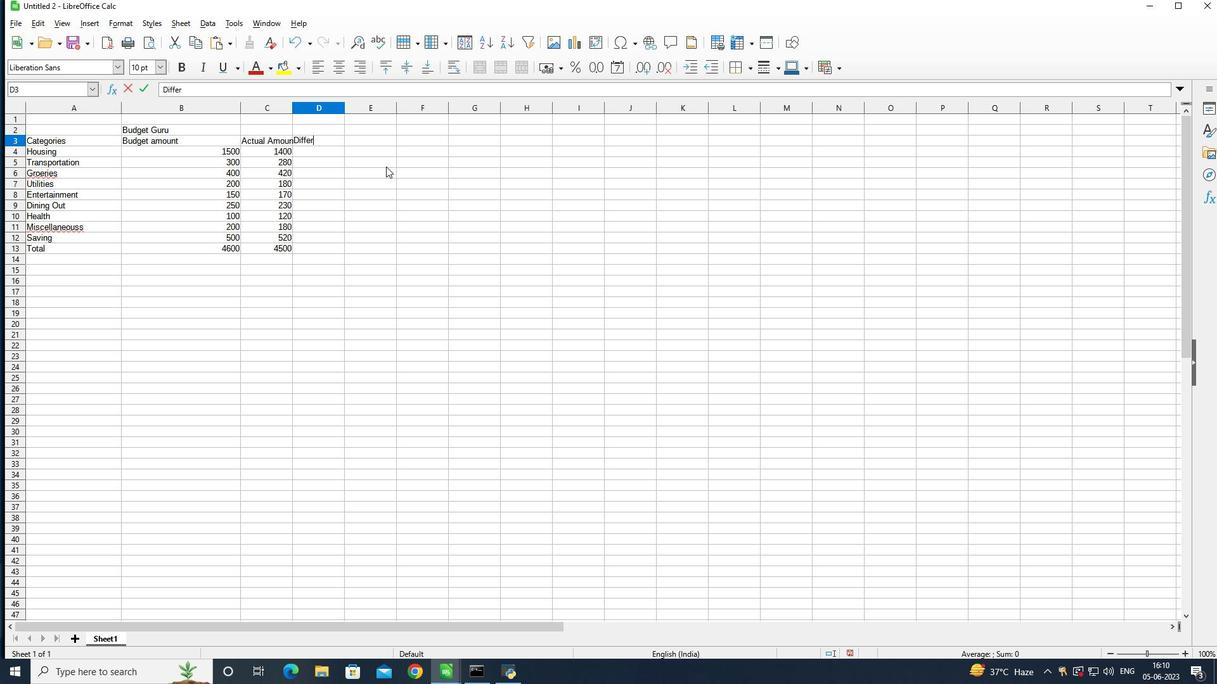 
Action: Mouse moved to (386, 166)
Screenshot: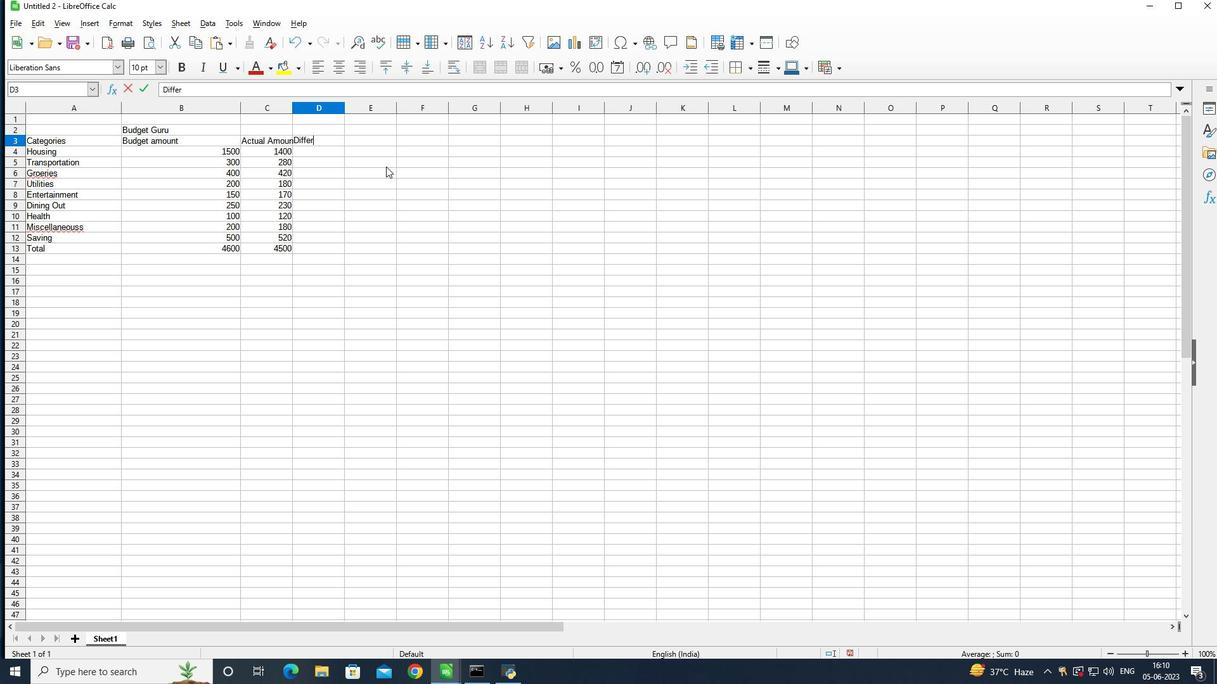 
Action: Key pressed nce<Key.enter>-<Key.shift><Key.shift><Key.shift><Key.shift><Key.shift><Key.shift><Key.shift><Key.shift><Key.shift><Key.shift><Key.shift><Key.shift>$100<Key.enter>-<Key.shift><Key.shift><Key.shift><Key.shift><Key.shift><Key.shift><Key.shift><Key.shift><Key.shift>$20<Key.enter><Key.shift_r><Key.shift_r><Key.shift_r><Key.shift_r><Key.shift_r><Key.shift_r><Key.shift_r><Key.shift_r>+<Key.shift>$20<Key.enter><Key.shift_r><Key.shift_r><Key.shift_r><Key.shift_r><Key.shift_r><Key.shift_r><Key.shift_r><Key.shift_r><Key.shift_r><Key.shift_r><Key.shift_r><Key.shift_r><Key.shift_r><Key.shift_r><Key.shift_r><Key.shift_r><Key.shift_r><Key.shift_r><Key.shift_r><Key.shift_r><Key.shift_r><Key.shift_r><Key.shift_r><Key.shift_r>-<Key.shift><Key.shift><Key.shift><Key.shift><Key.shift><Key.shift><Key.shift><Key.shift><Key.shift>$20<Key.enter><Key.shift_r><Key.shift_r><Key.shift_r><Key.shift_r>+<Key.shift><Key.shift><Key.shift><Key.shift>$20<Key.enter>-<Key.shift><Key.shift><Key.shift><Key.shift><Key.shift>$20<Key.enter><Key.shift_r><Key.shift_r><Key.shift_r>+<Key.shift>
Screenshot: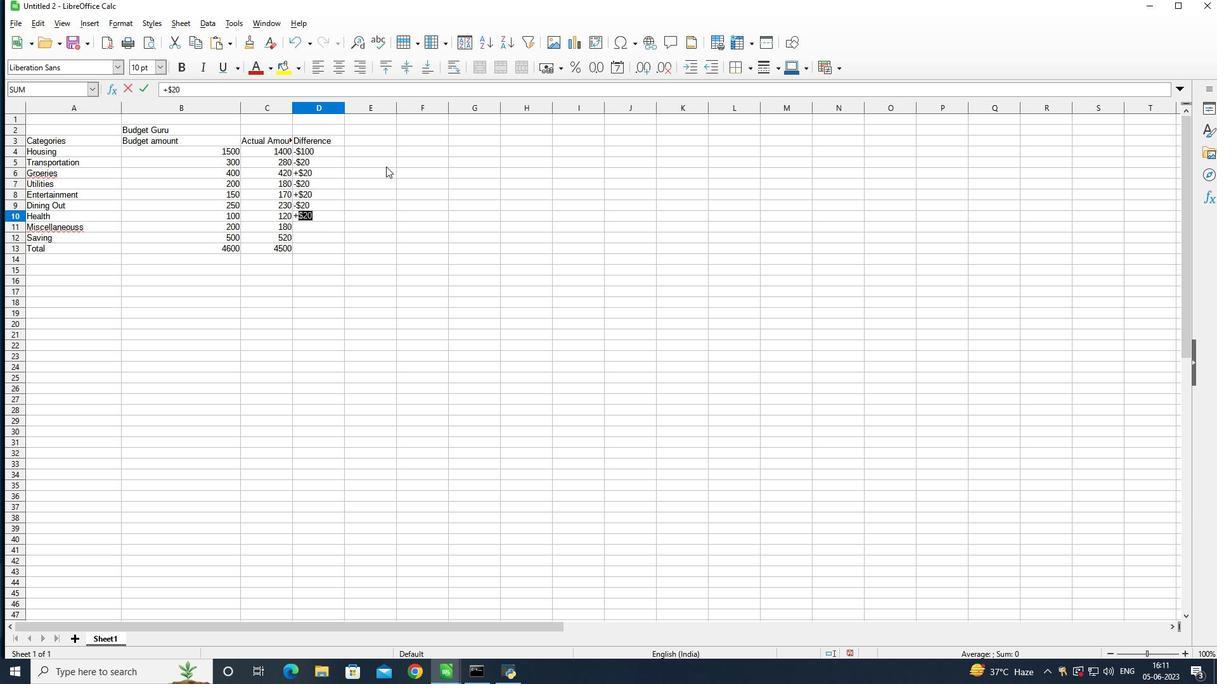 
Action: Mouse moved to (386, 166)
Screenshot: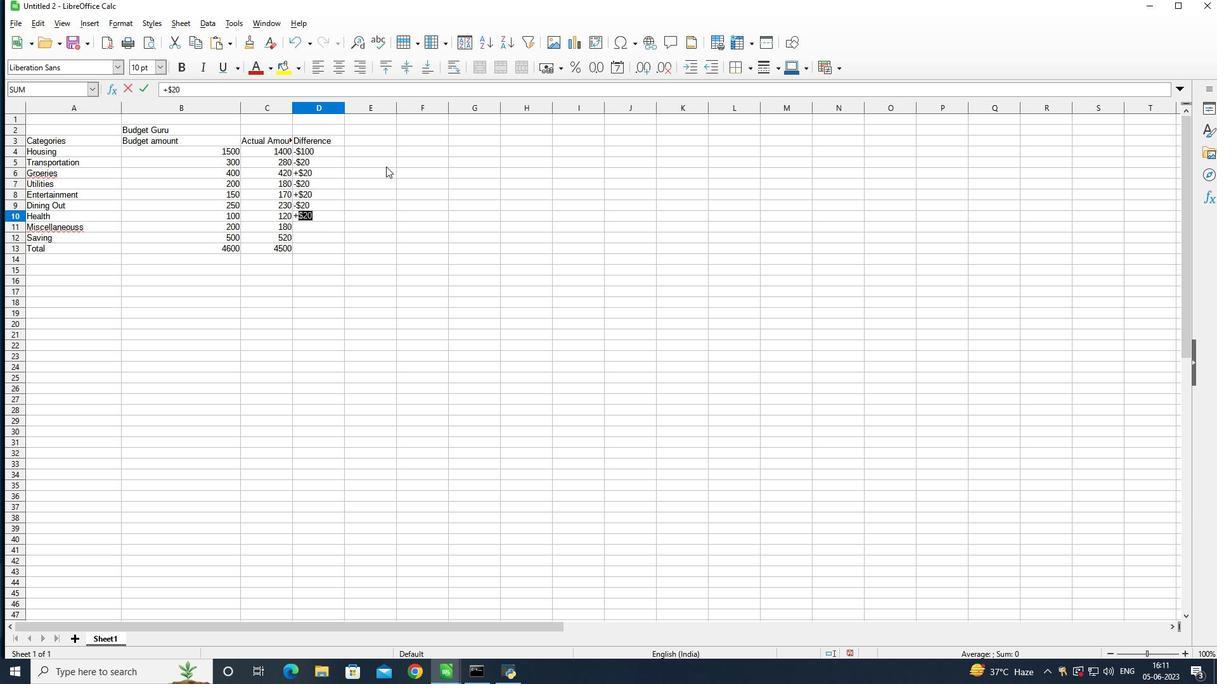 
Action: Key pressed <Key.shift><Key.shift><Key.shift><Key.shift><Key.shift><Key.shift><Key.shift><Key.shift>$20<Key.enter>-<Key.shift>
Screenshot: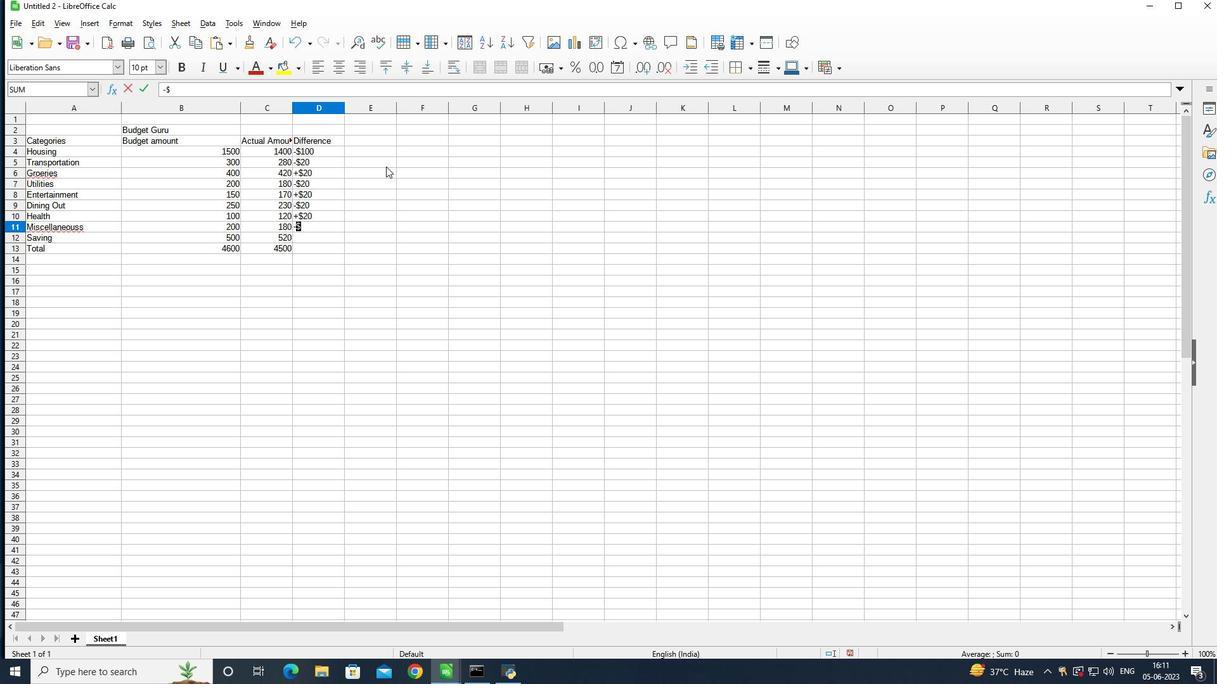 
Action: Mouse moved to (386, 167)
Screenshot: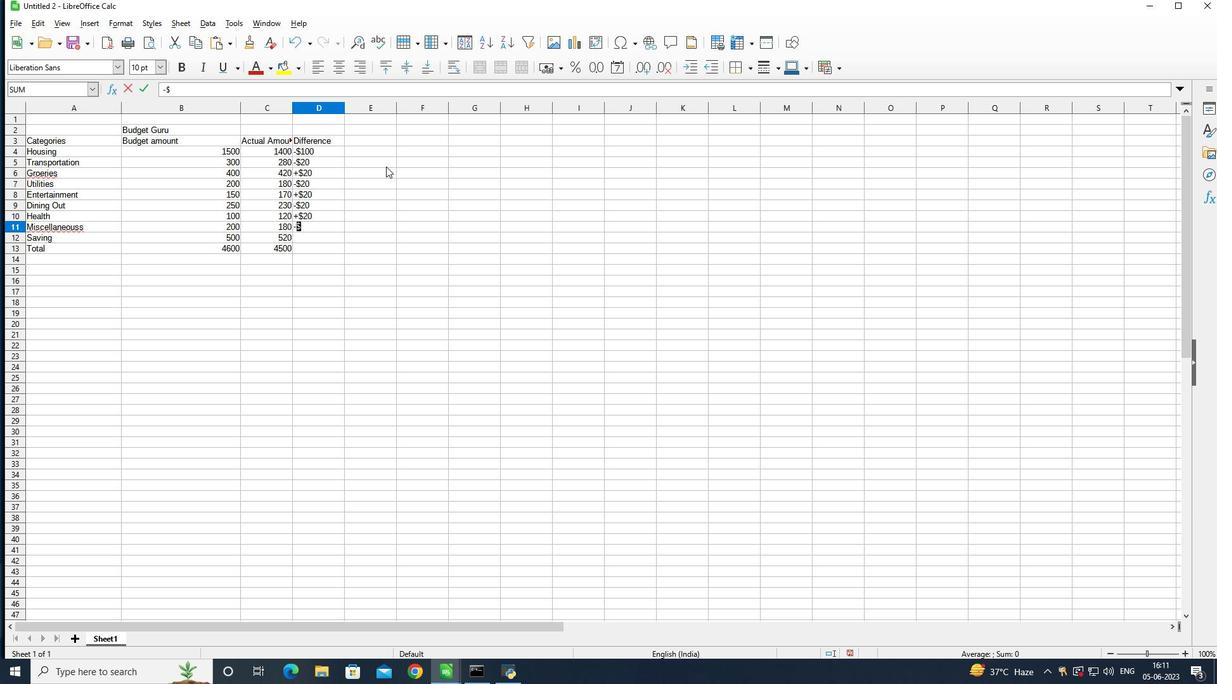 
Action: Key pressed <Key.shift><Key.shift><Key.shift><Key.shift>$20<Key.enter><Key.shift_r>+<Key.shift><Key.shift><Key.shift><Key.shift><Key.shift><Key.shift><Key.shift><Key.shift>$20<Key.enter>-<Key.shift><Key.shift><Key.shift><Key.shift><Key.shift><Key.shift><Key.shift><Key.shift><Key.shift><Key.shift>$100<Key.enter><Key.enter>ctrl+S<Key.shift>Asset<Key.shift>Val<Key.space><Key.shift>Logbook<Key.shift>book<Key.enter>
Screenshot: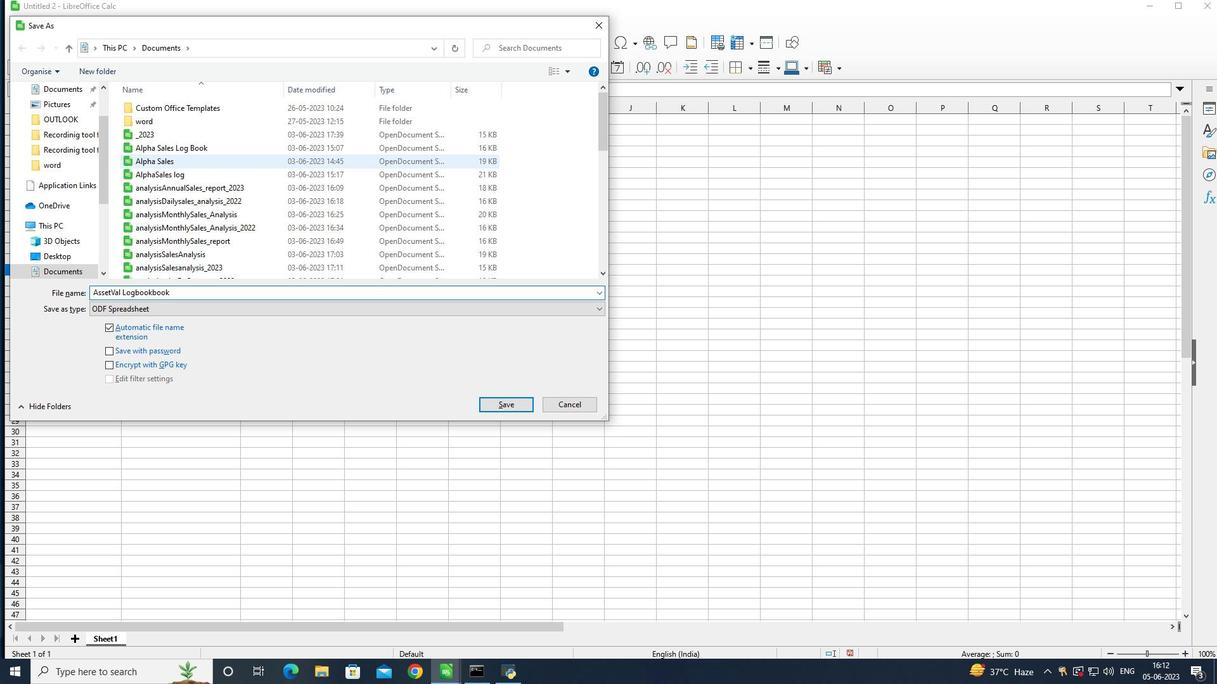 
Action: Mouse moved to (385, 168)
Screenshot: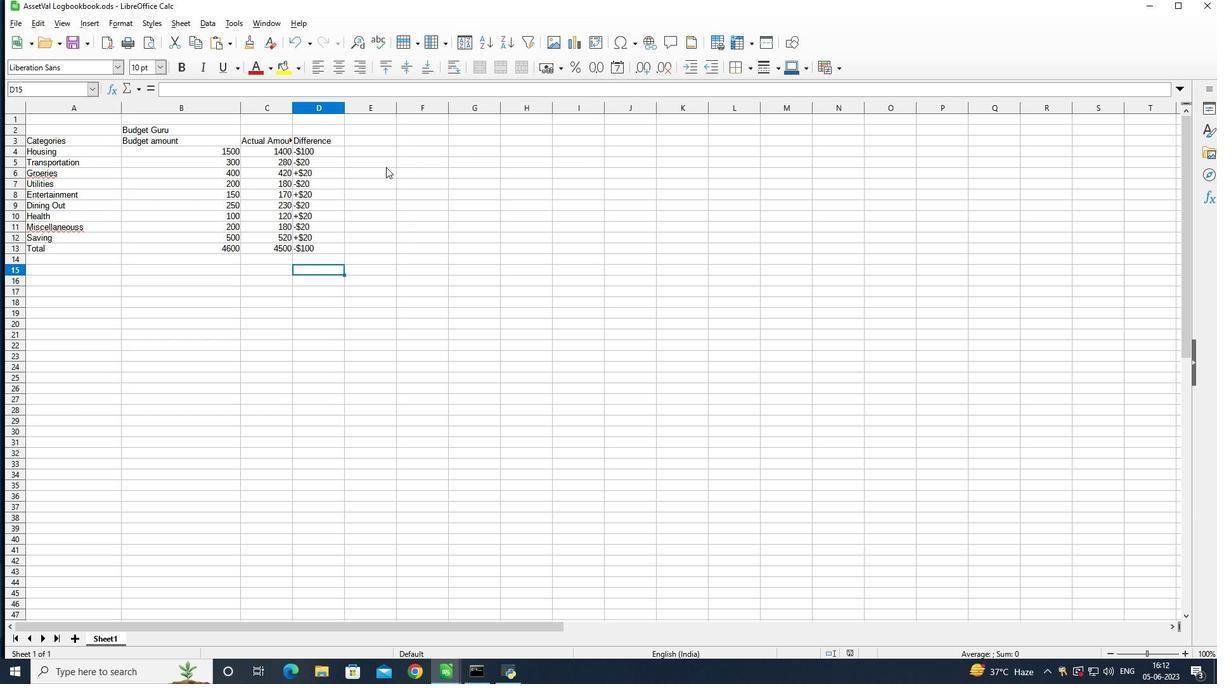 
